 Task: Research Airbnb options in LeÃ³n, Nicaragua from 6th December, 2023 to 12th December, 2023 for 4 adults.4 bedrooms having 4 beds and 4 bathrooms. Property type can be flat. Amenities needed are: wifi, TV, free parkinig on premises, gym, breakfast. Look for 4 properties as per requirement.
Action: Mouse moved to (469, 138)
Screenshot: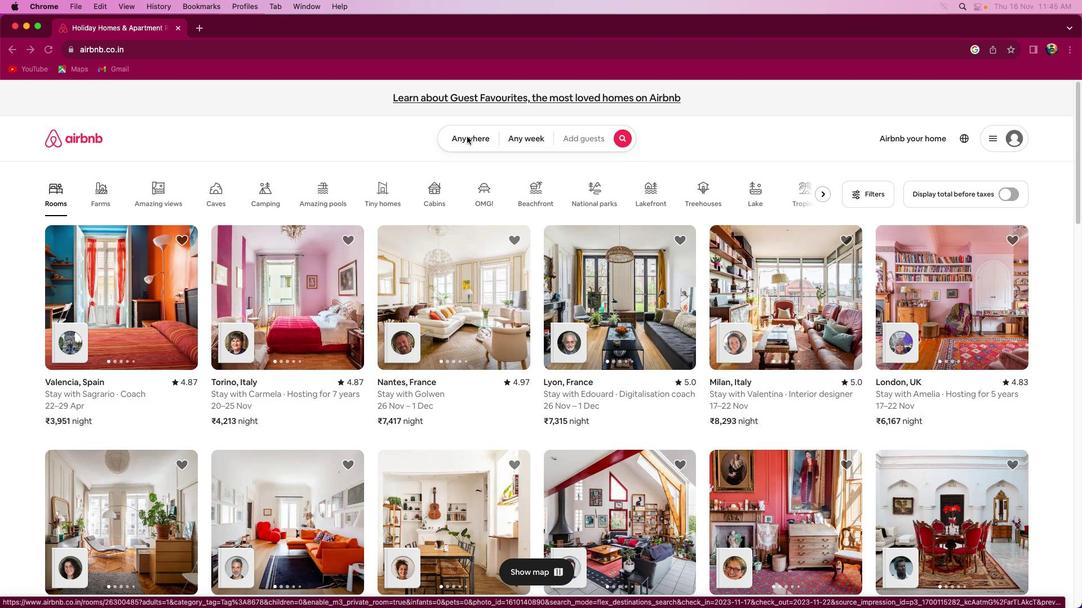
Action: Mouse pressed left at (469, 138)
Screenshot: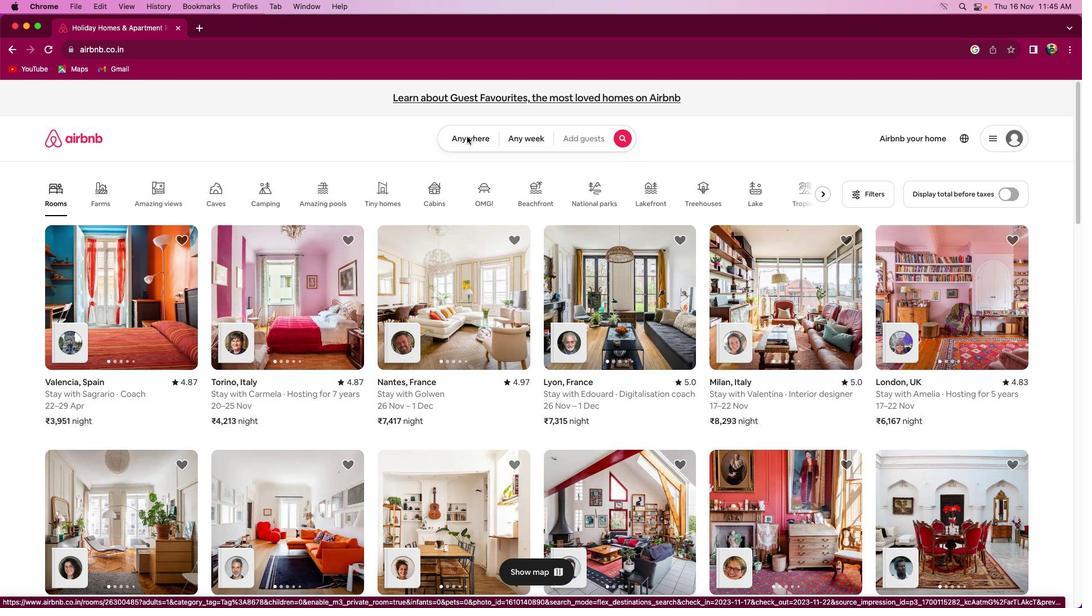 
Action: Mouse pressed left at (469, 138)
Screenshot: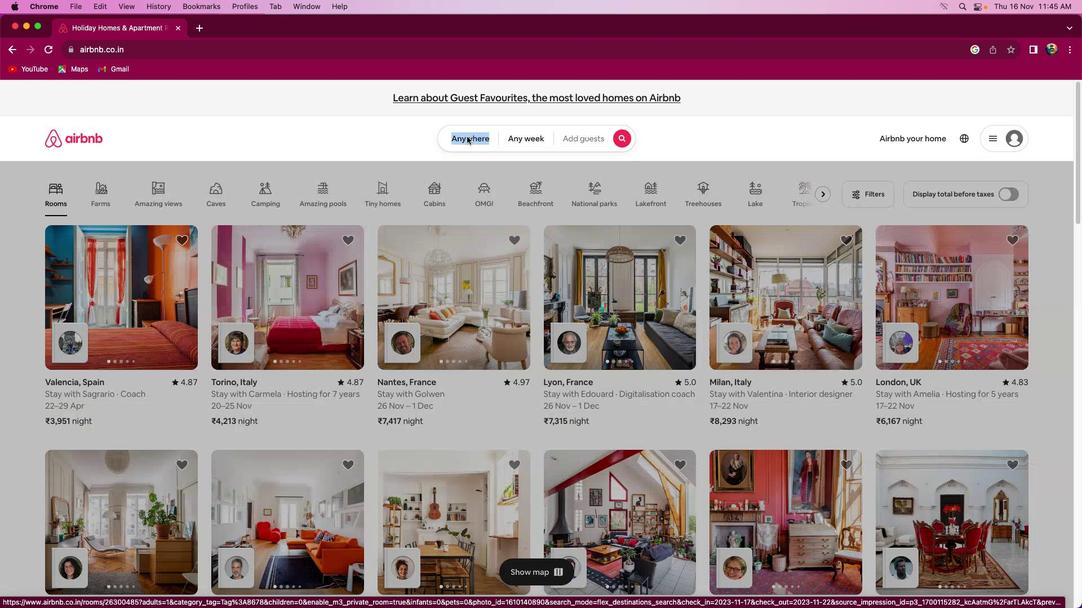 
Action: Mouse moved to (394, 185)
Screenshot: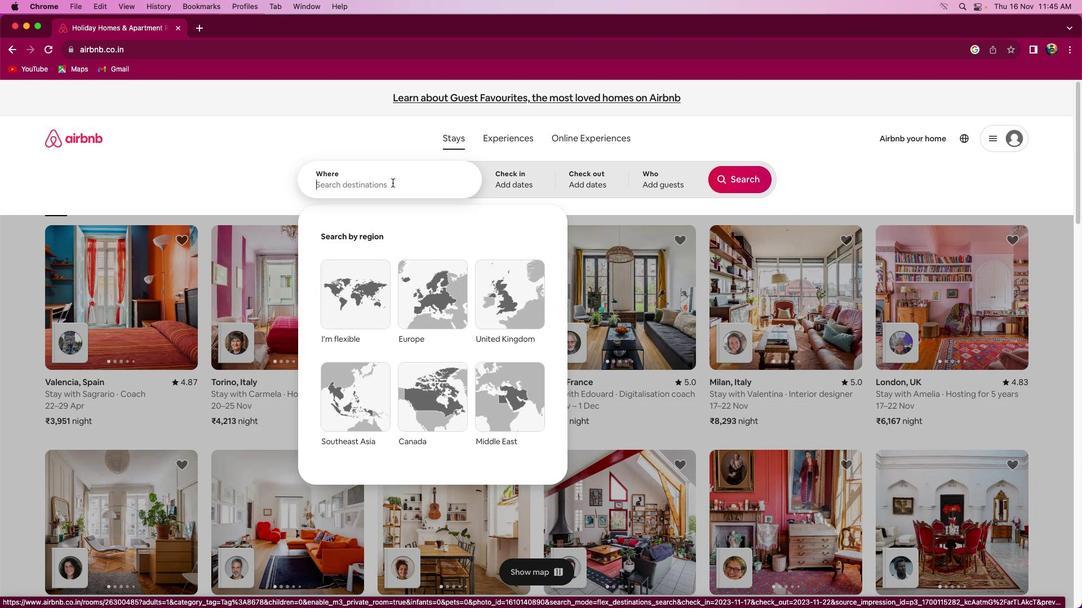 
Action: Mouse pressed left at (394, 185)
Screenshot: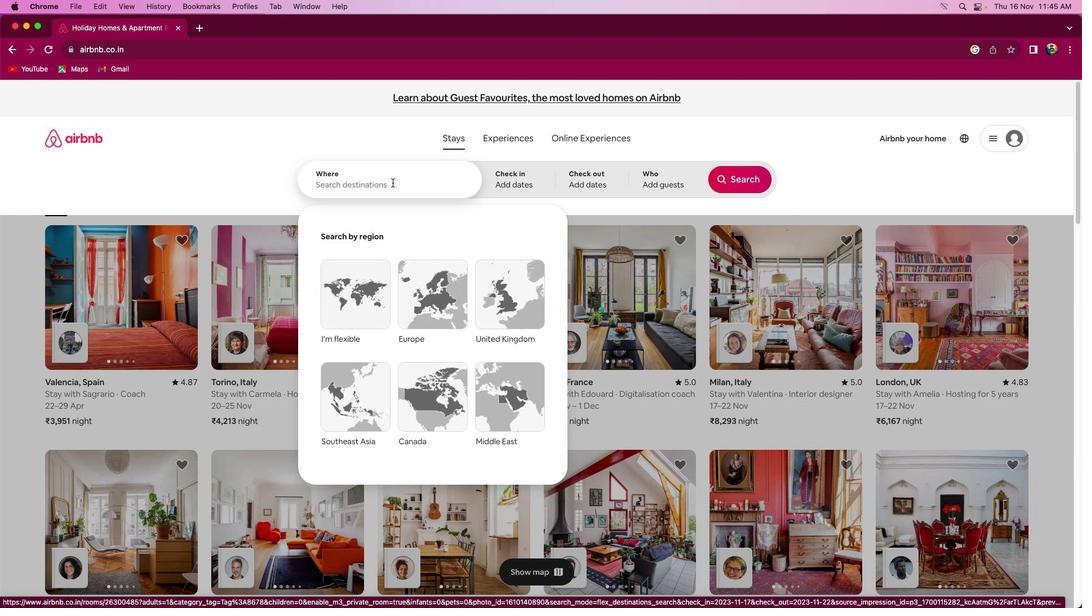 
Action: Key pressed Key.shift'L''e''o''n'','Key.spaceKey.shift'N''i''c''a''r''a''g''u''a'
Screenshot: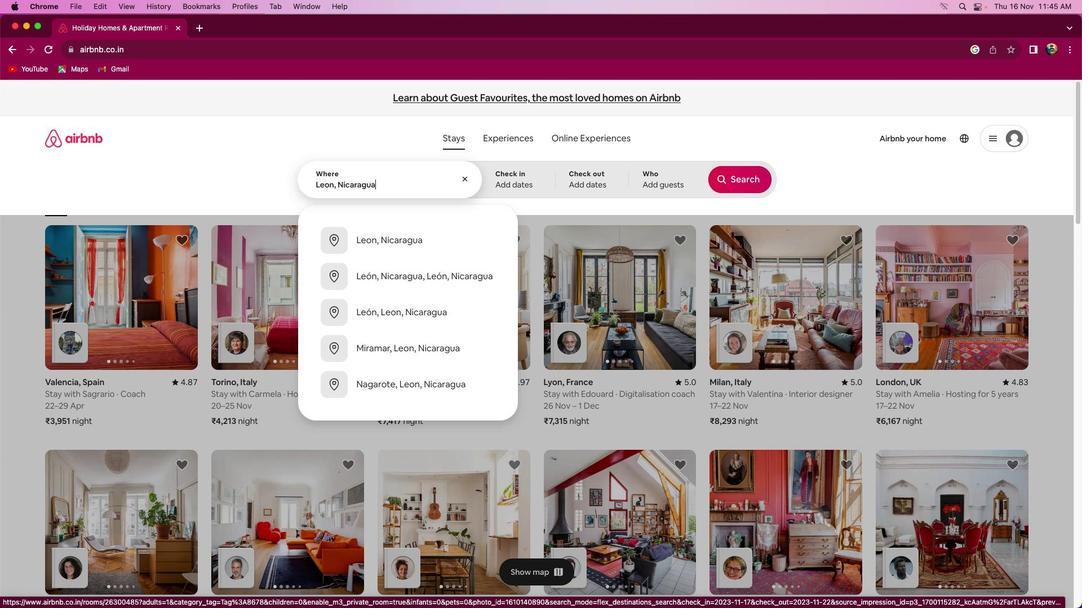 
Action: Mouse moved to (509, 180)
Screenshot: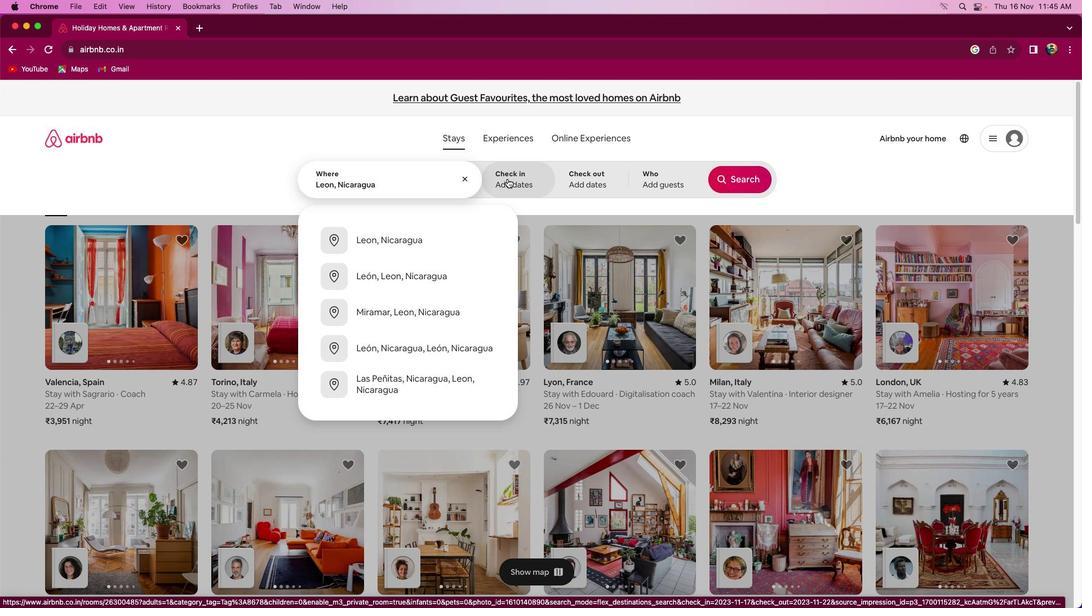 
Action: Mouse pressed left at (509, 180)
Screenshot: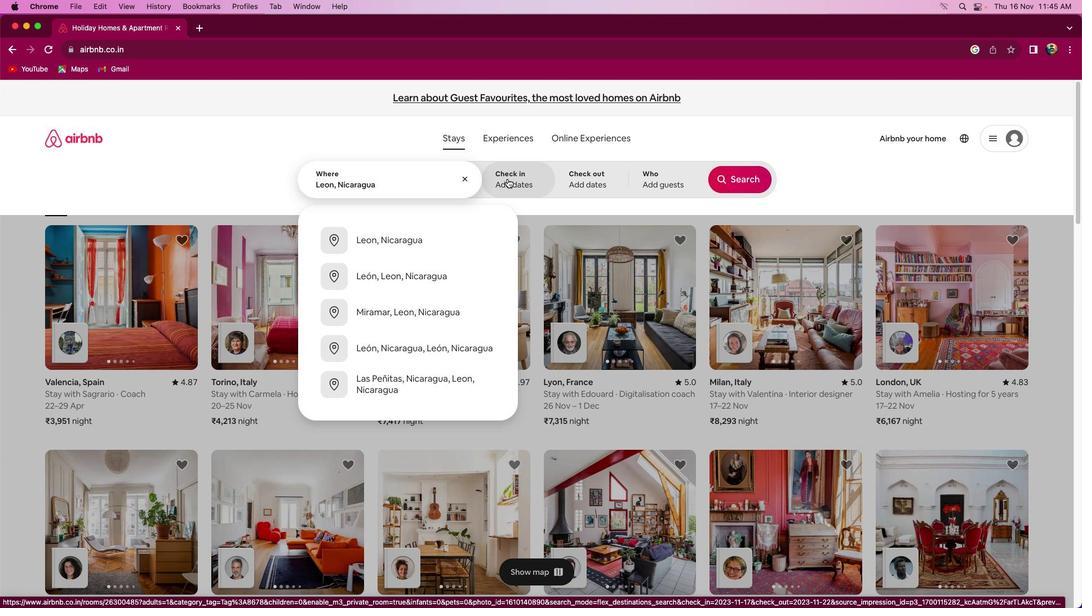 
Action: Mouse moved to (656, 344)
Screenshot: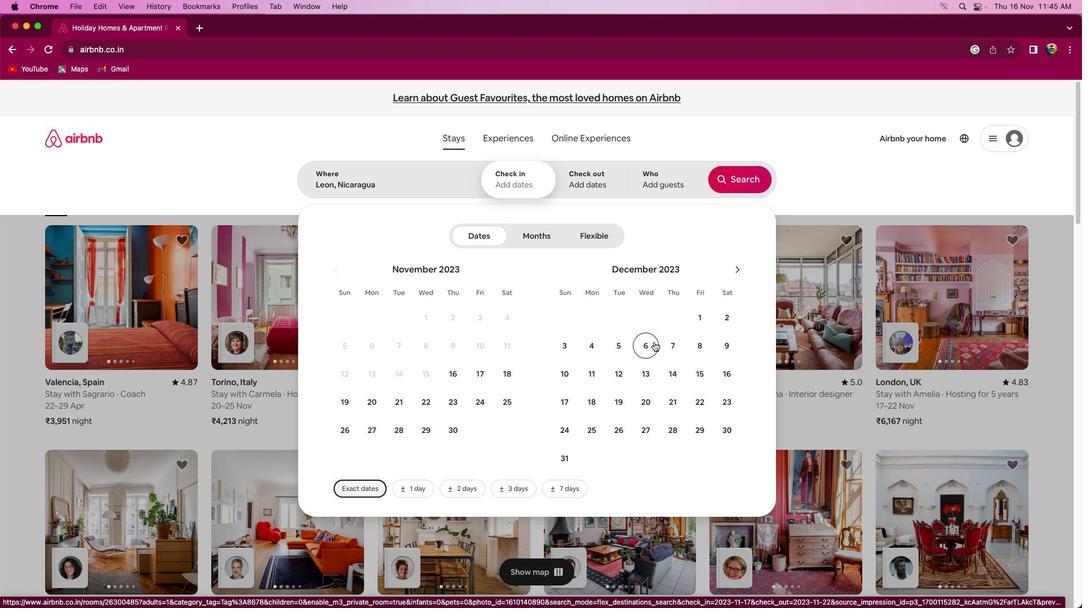 
Action: Mouse pressed left at (656, 344)
Screenshot: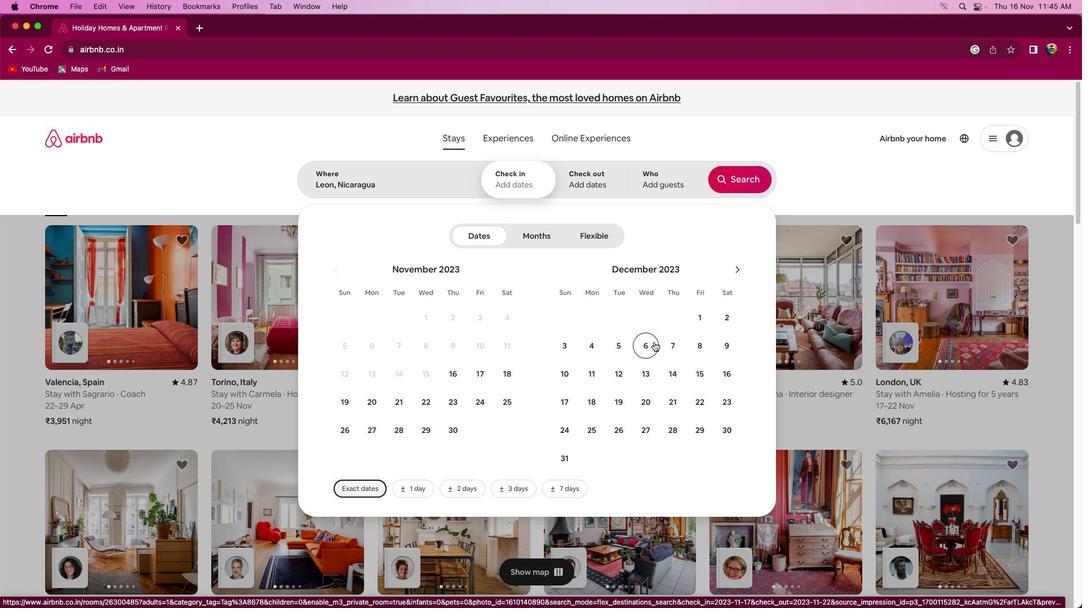 
Action: Mouse moved to (624, 374)
Screenshot: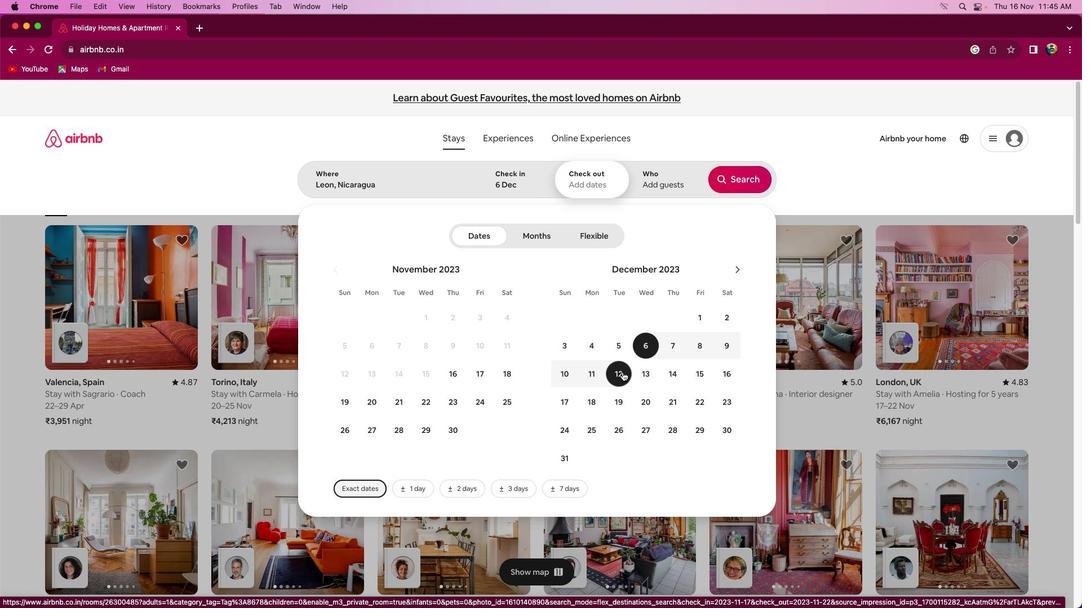 
Action: Mouse pressed left at (624, 374)
Screenshot: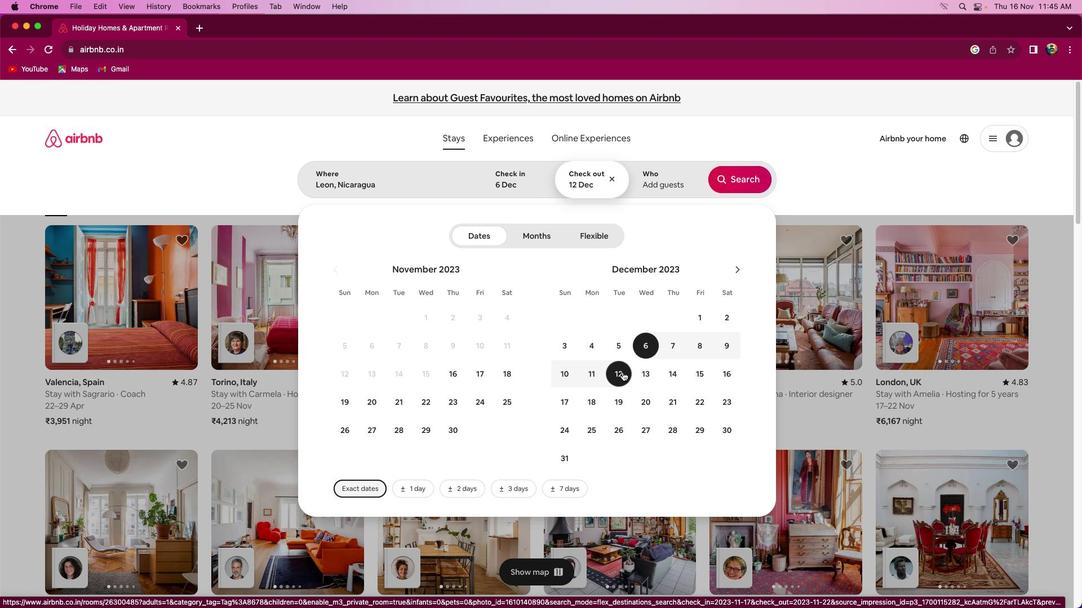 
Action: Mouse moved to (660, 372)
Screenshot: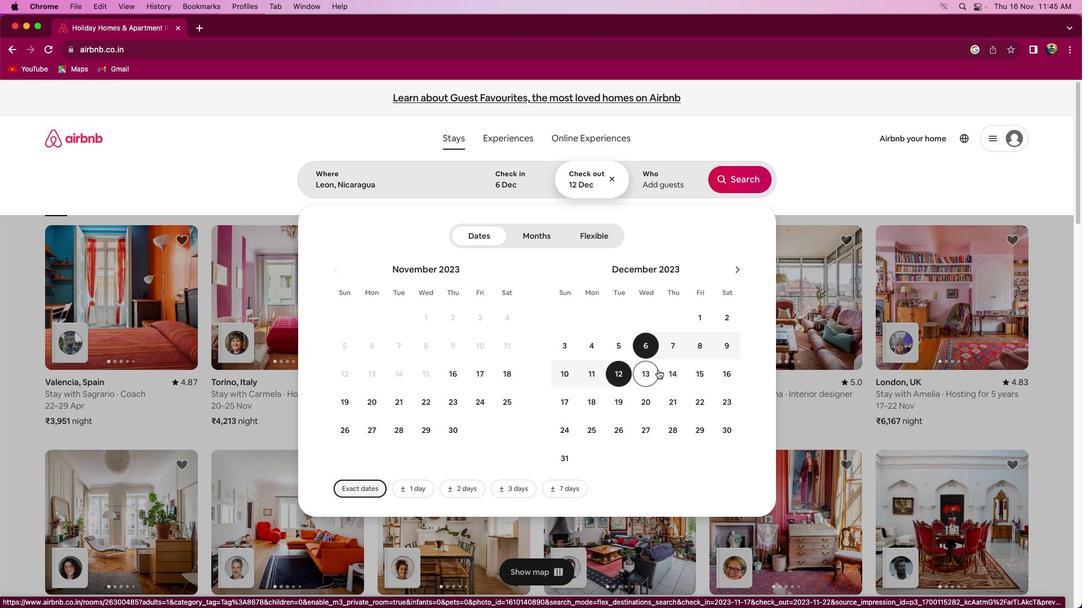 
Action: Mouse scrolled (660, 372) with delta (2, 1)
Screenshot: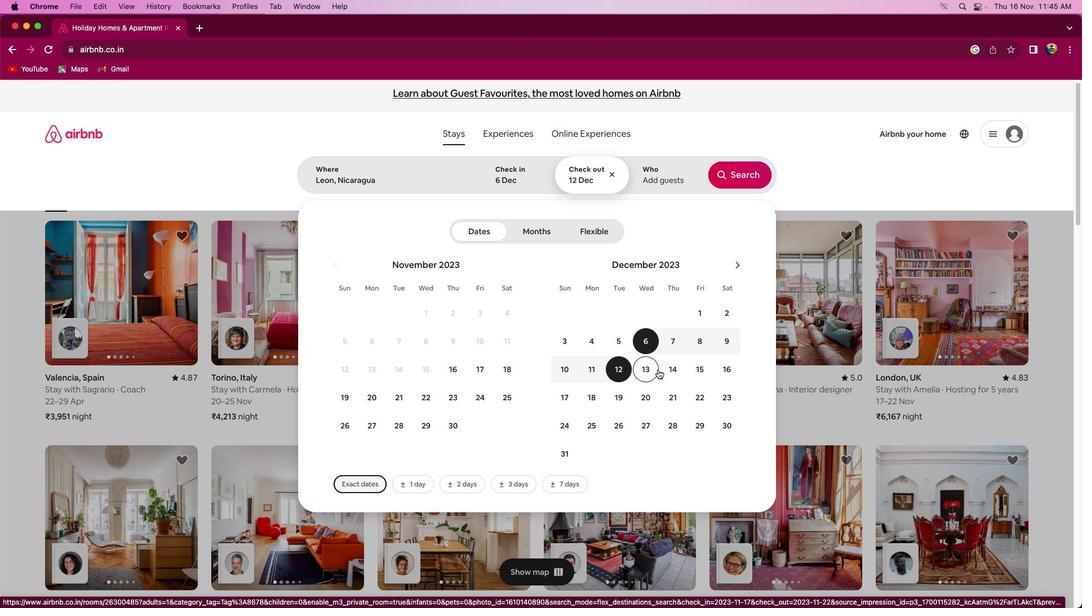 
Action: Mouse scrolled (660, 372) with delta (2, 1)
Screenshot: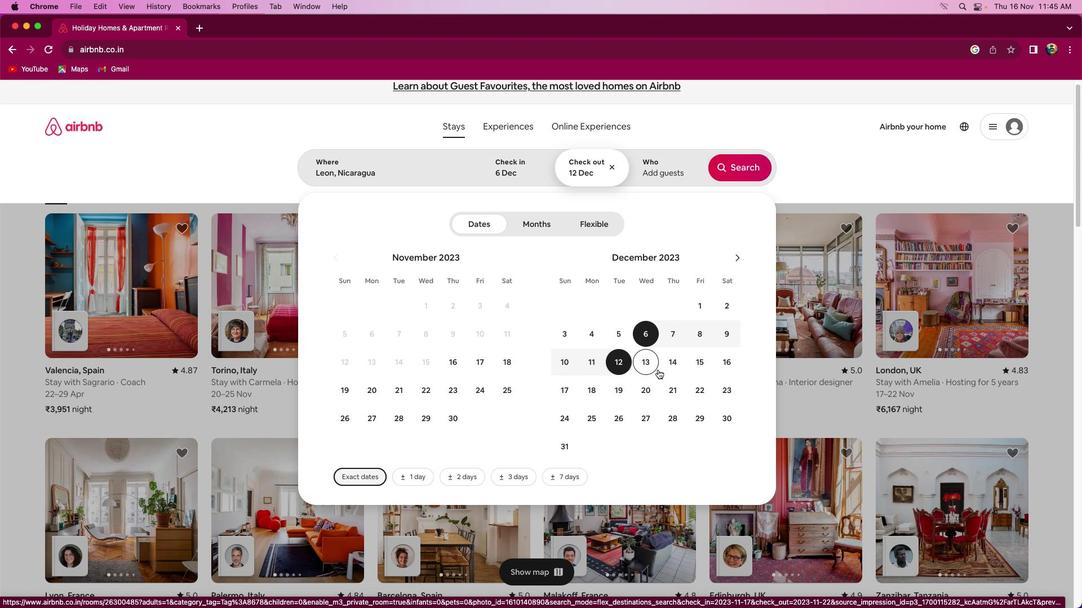
Action: Mouse moved to (648, 165)
Screenshot: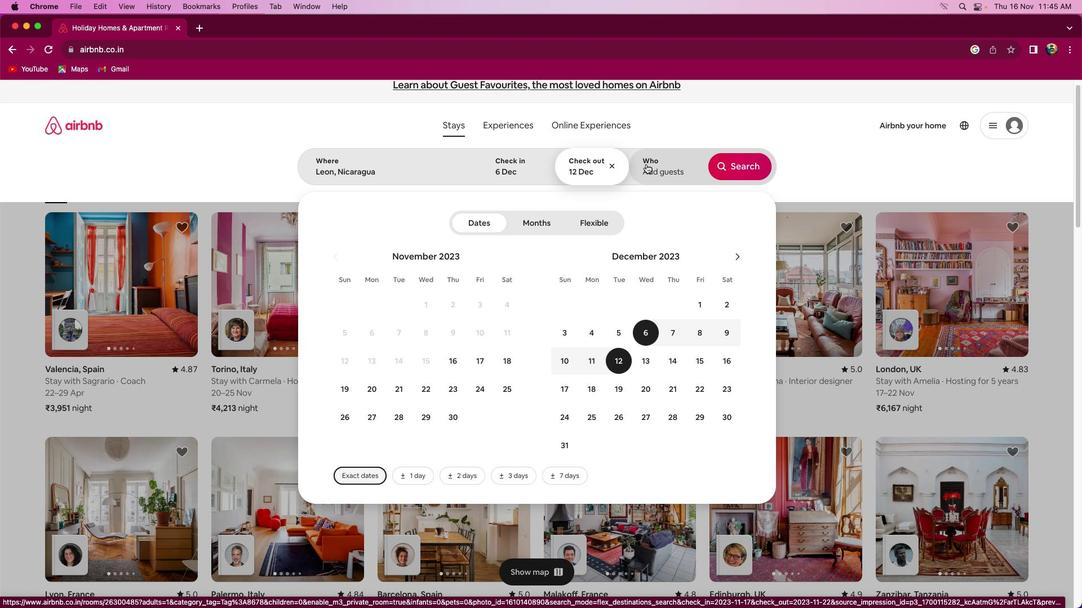 
Action: Mouse pressed left at (648, 165)
Screenshot: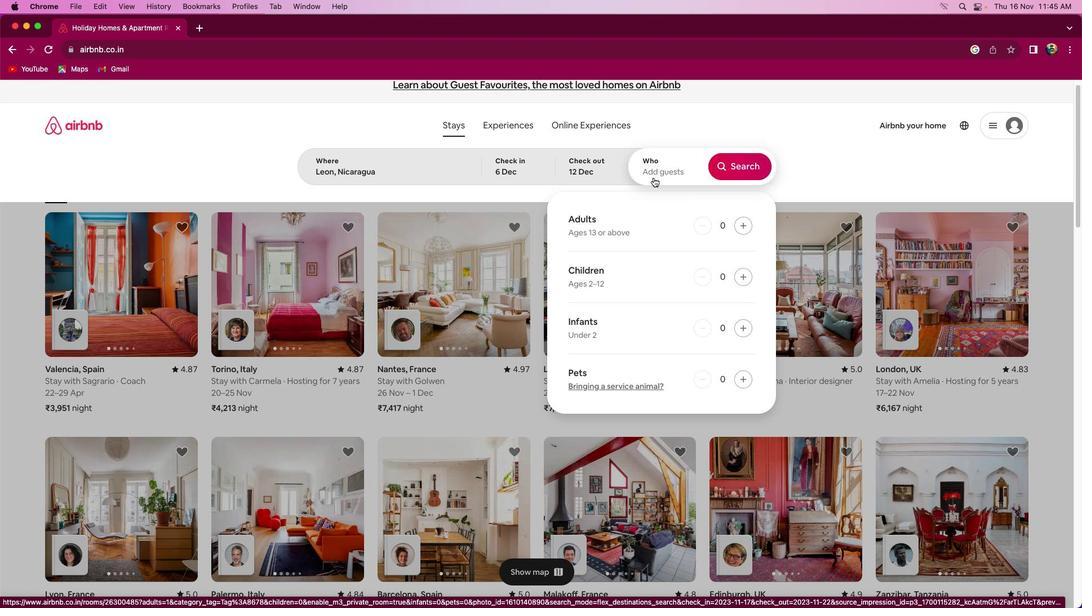 
Action: Mouse moved to (751, 226)
Screenshot: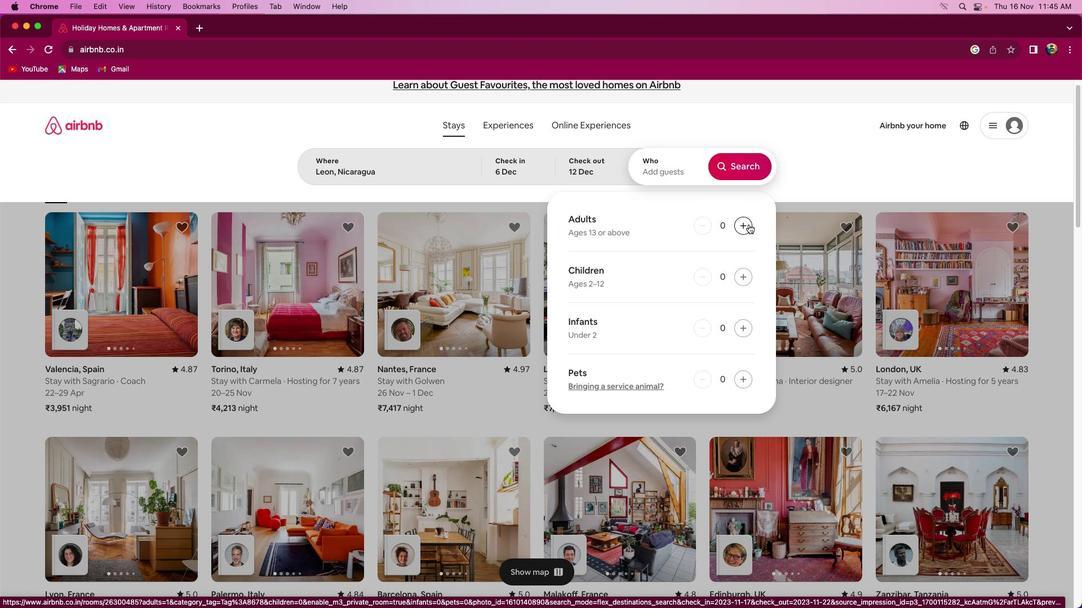 
Action: Mouse pressed left at (751, 226)
Screenshot: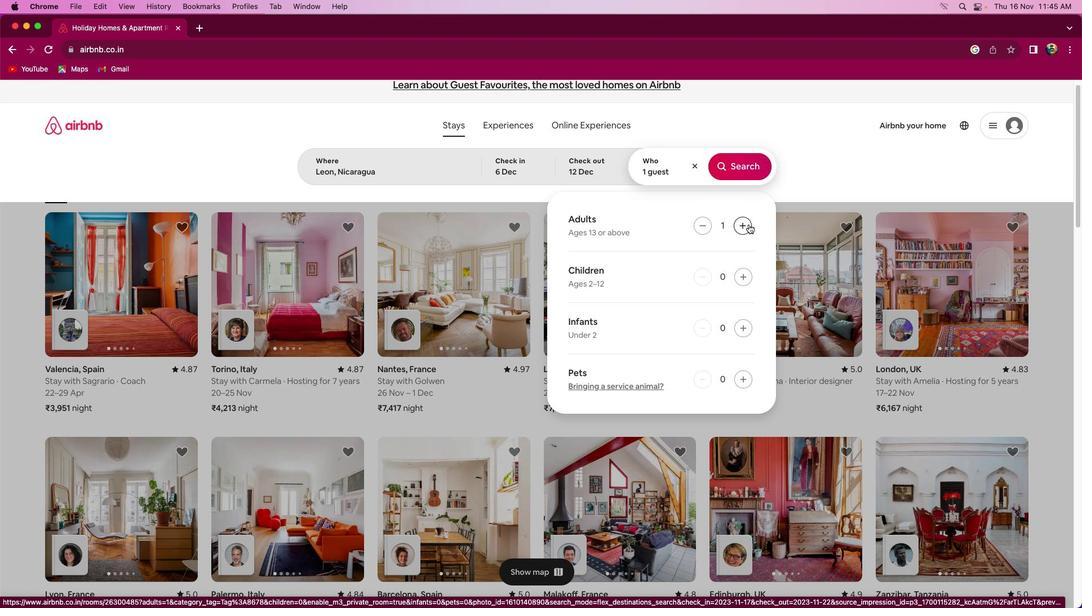 
Action: Mouse pressed left at (751, 226)
Screenshot: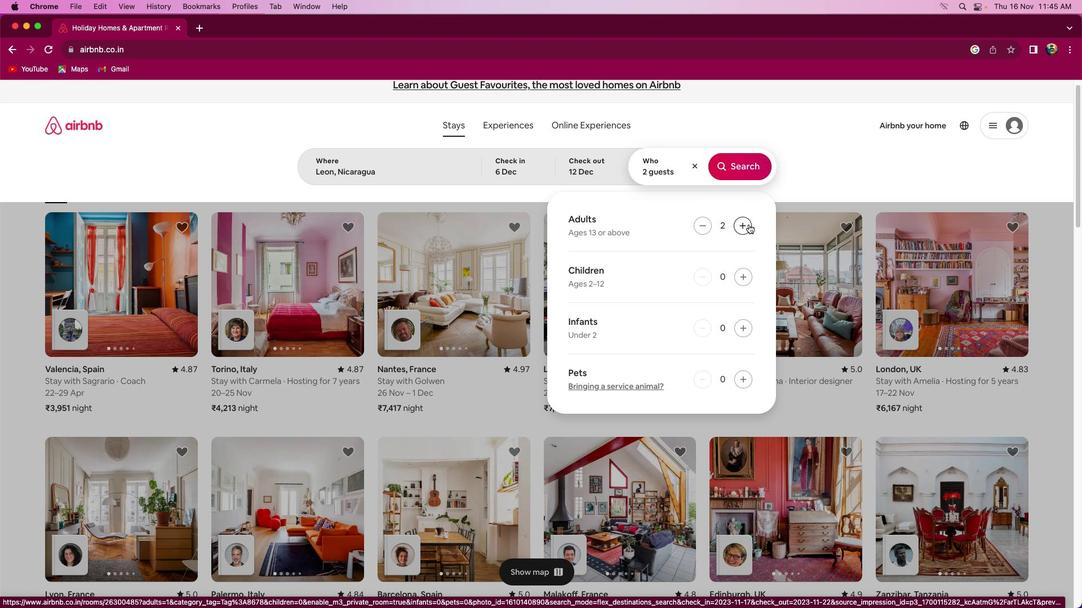
Action: Mouse pressed left at (751, 226)
Screenshot: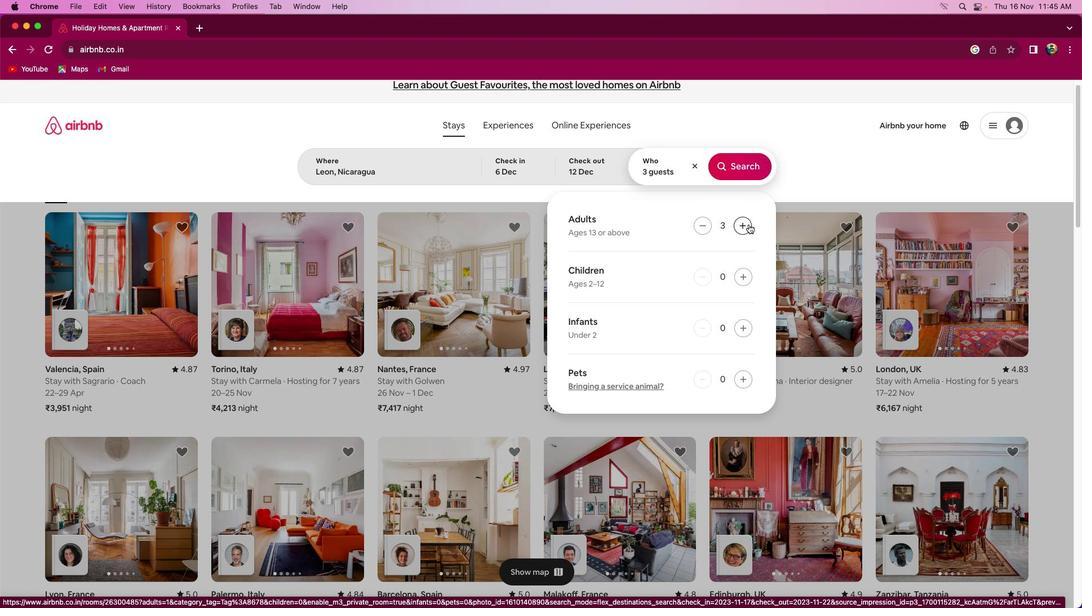 
Action: Mouse pressed left at (751, 226)
Screenshot: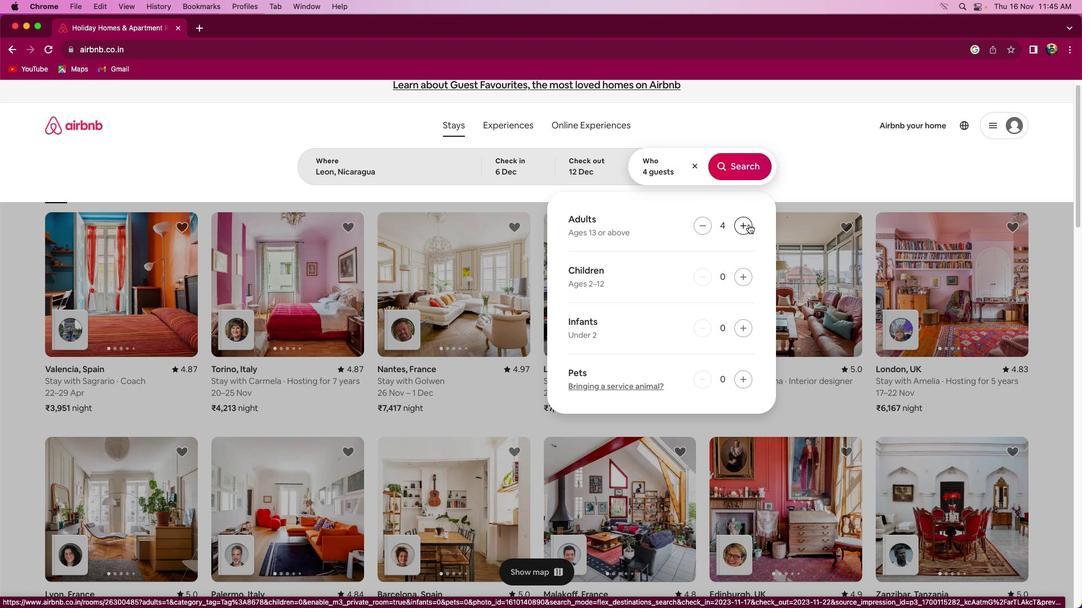 
Action: Mouse moved to (746, 169)
Screenshot: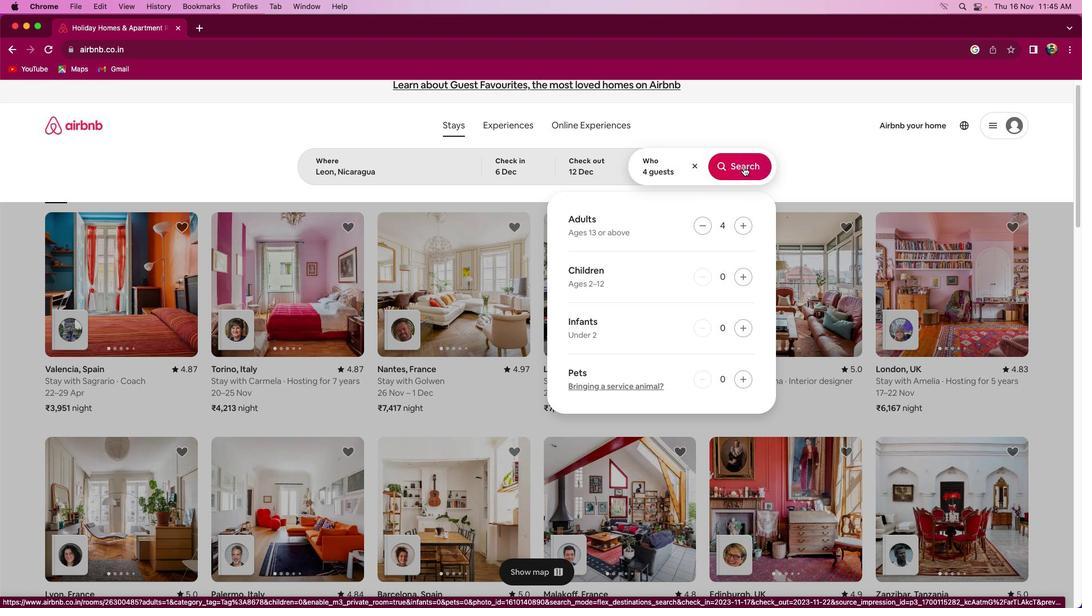 
Action: Mouse pressed left at (746, 169)
Screenshot: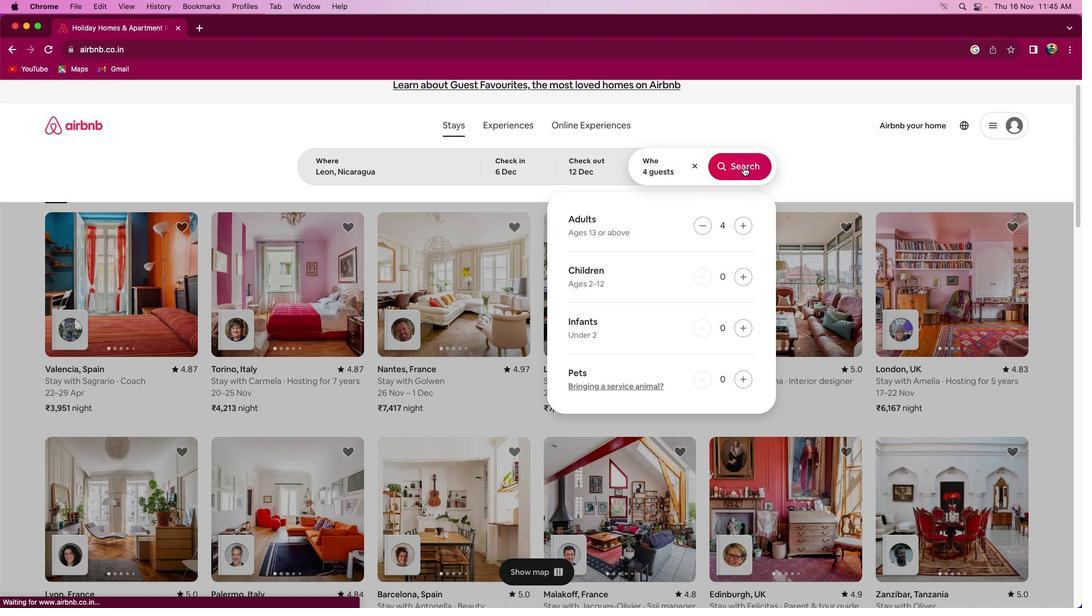 
Action: Mouse moved to (909, 152)
Screenshot: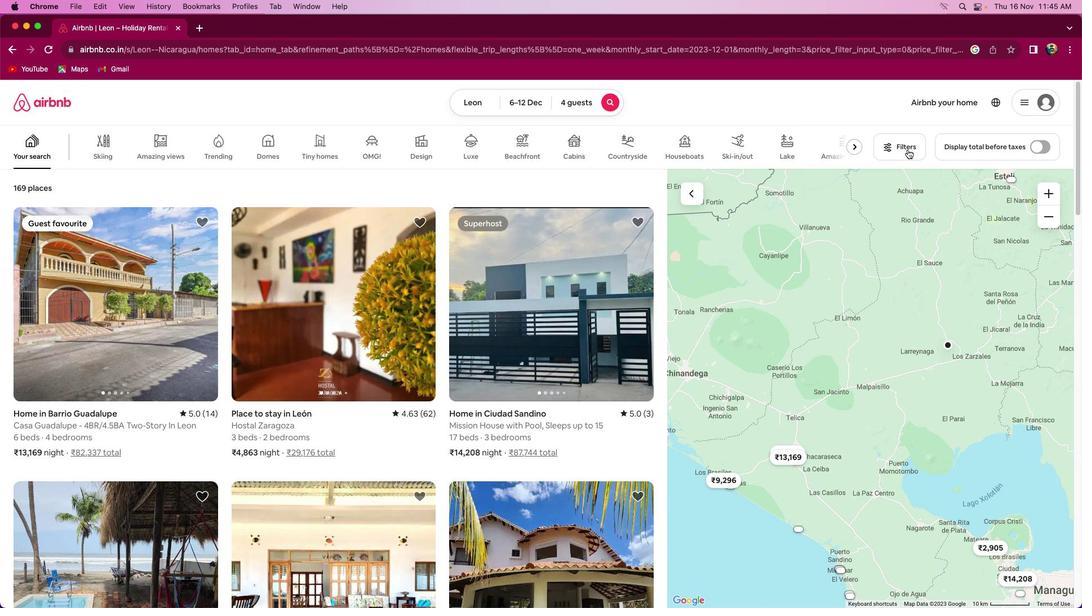 
Action: Mouse pressed left at (909, 152)
Screenshot: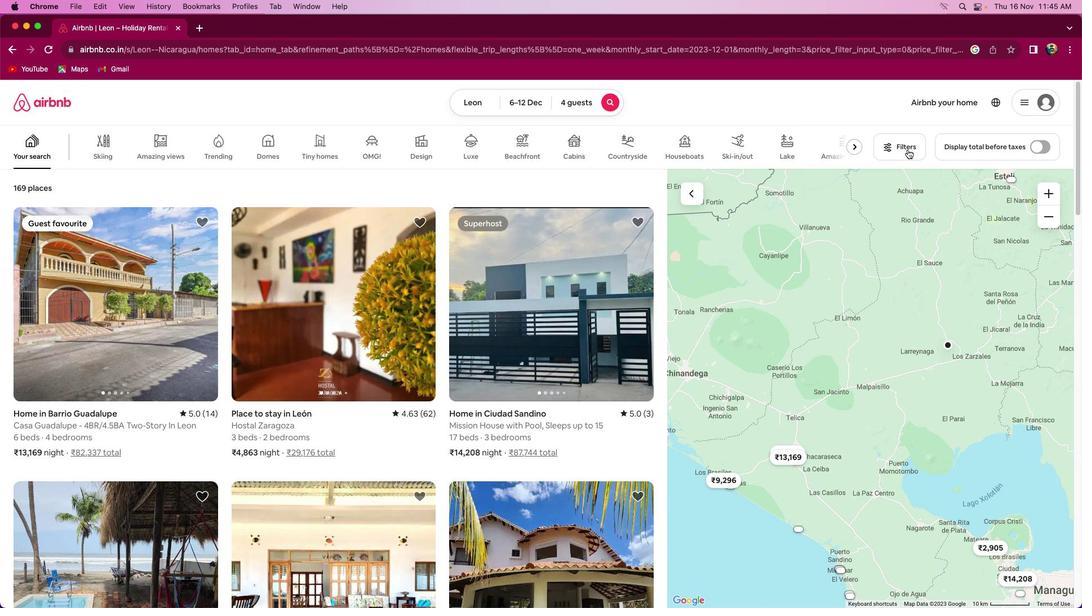 
Action: Mouse moved to (489, 356)
Screenshot: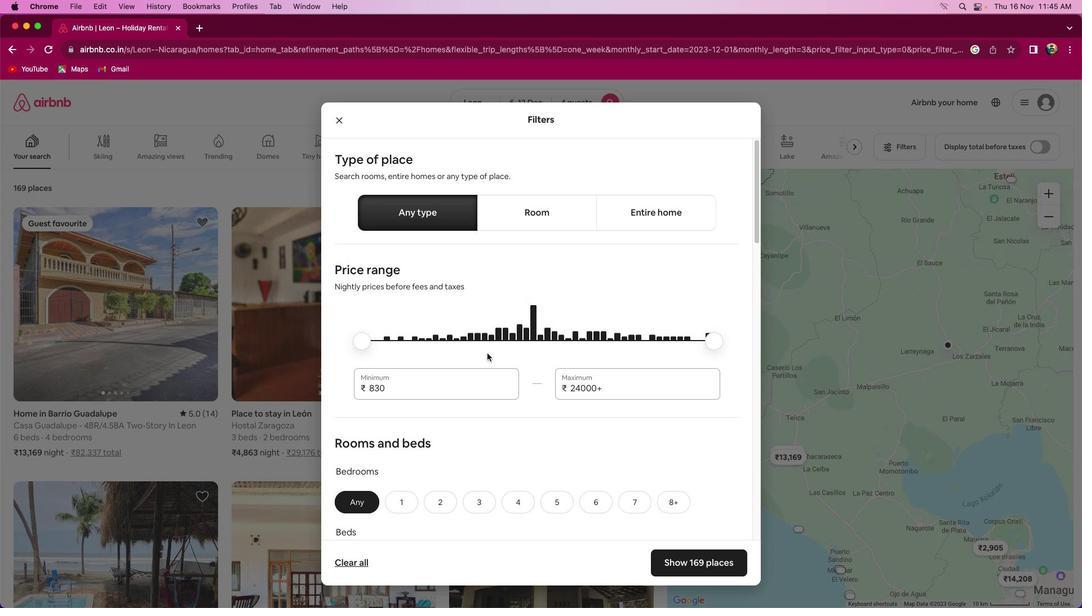 
Action: Mouse scrolled (489, 356) with delta (2, 1)
Screenshot: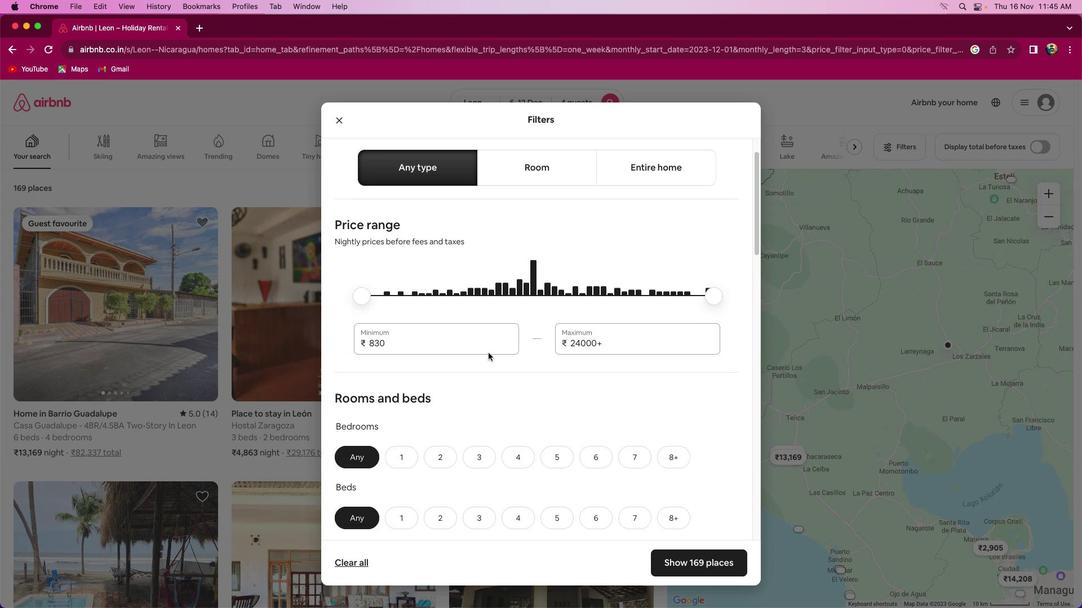 
Action: Mouse scrolled (489, 356) with delta (2, 1)
Screenshot: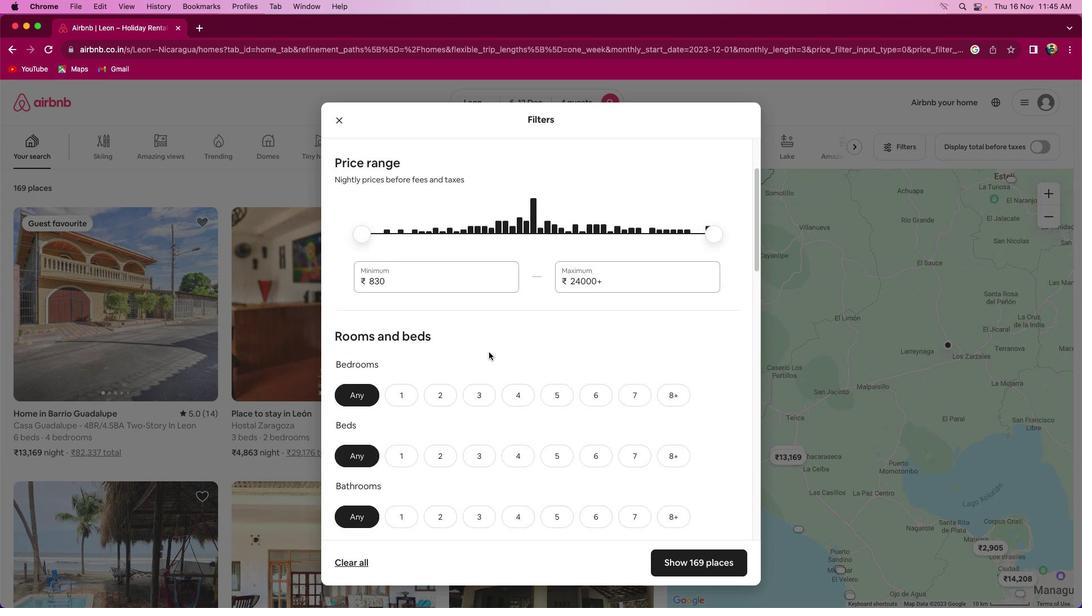 
Action: Mouse scrolled (489, 356) with delta (2, 0)
Screenshot: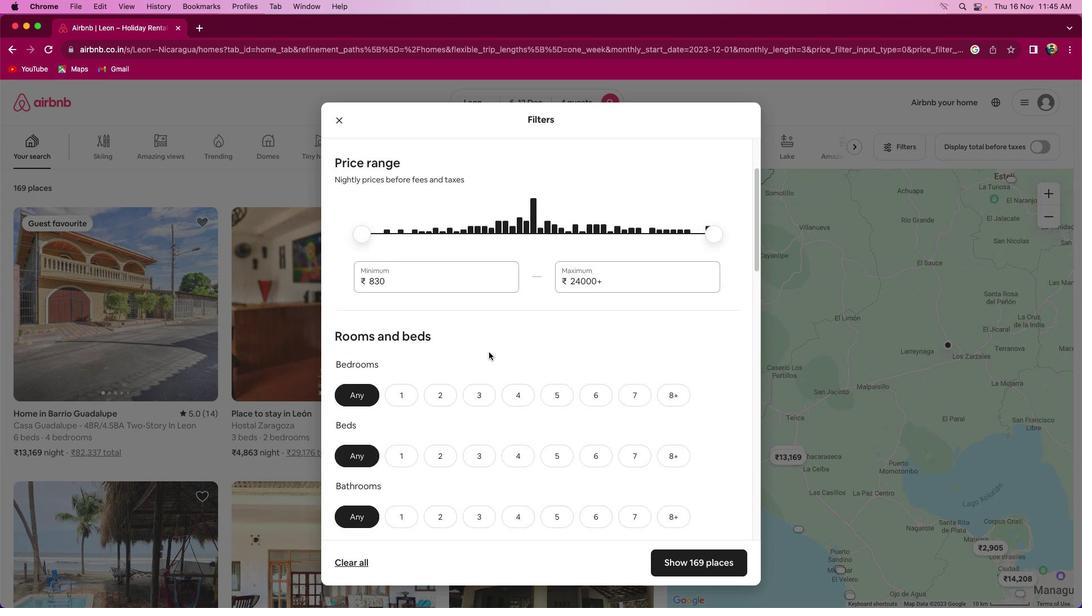 
Action: Mouse moved to (489, 355)
Screenshot: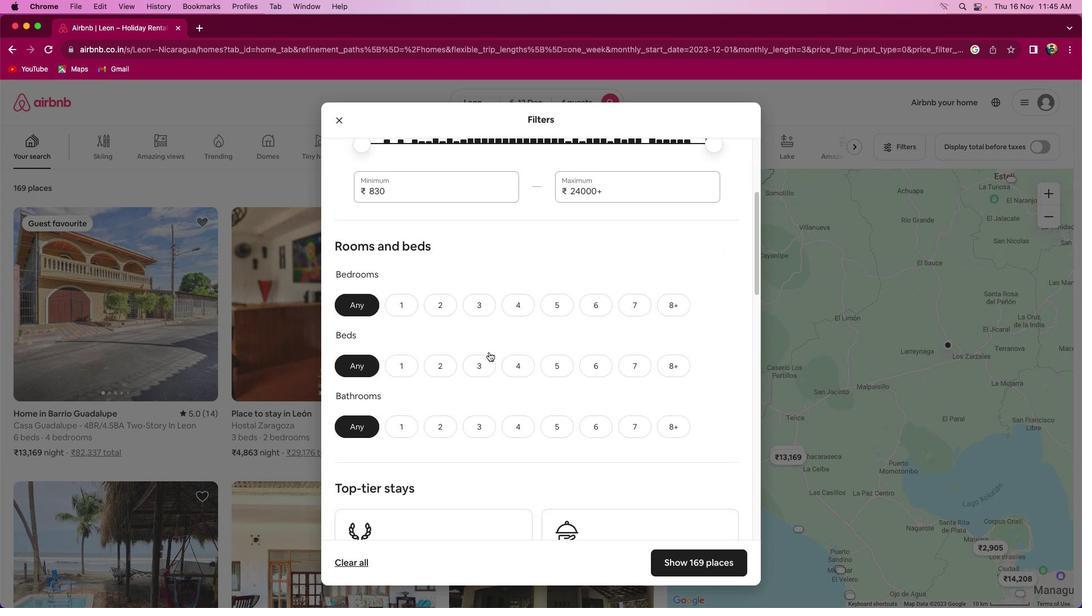 
Action: Mouse scrolled (489, 355) with delta (2, 0)
Screenshot: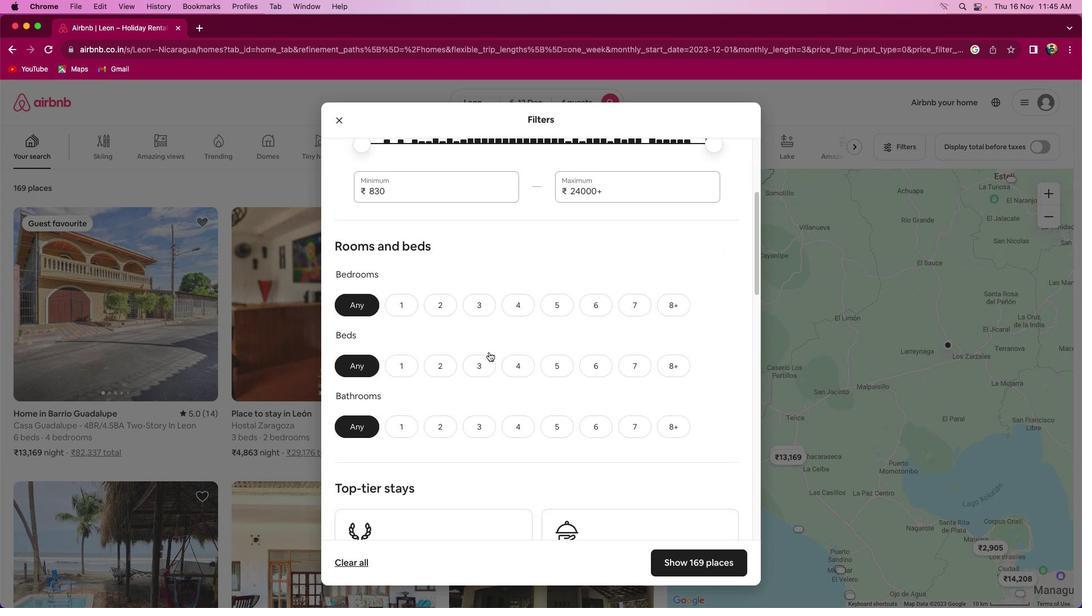 
Action: Mouse moved to (524, 298)
Screenshot: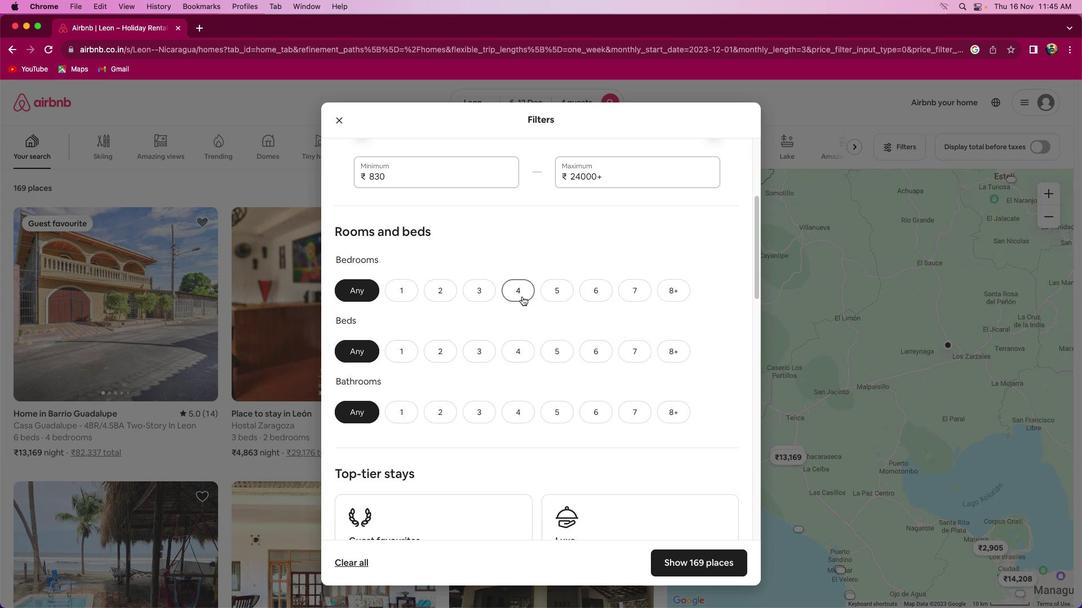 
Action: Mouse pressed left at (524, 298)
Screenshot: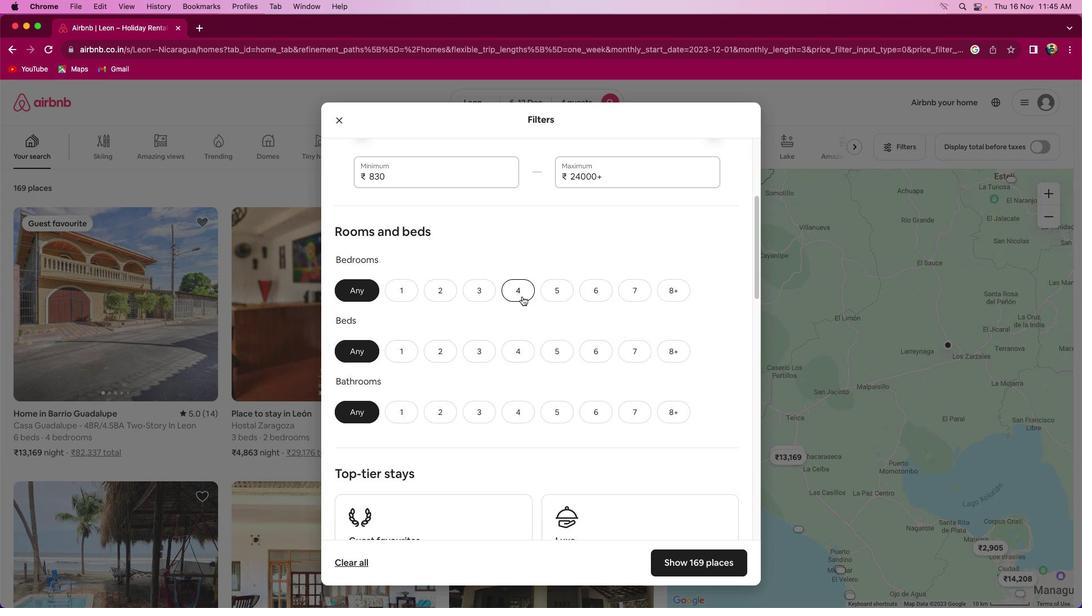 
Action: Mouse moved to (517, 348)
Screenshot: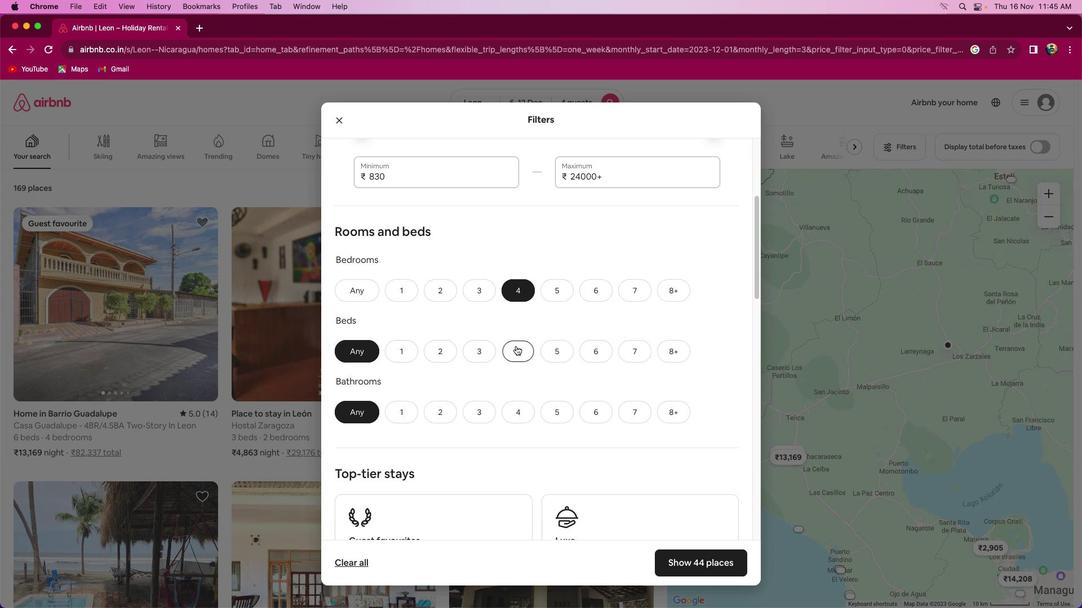 
Action: Mouse pressed left at (517, 348)
Screenshot: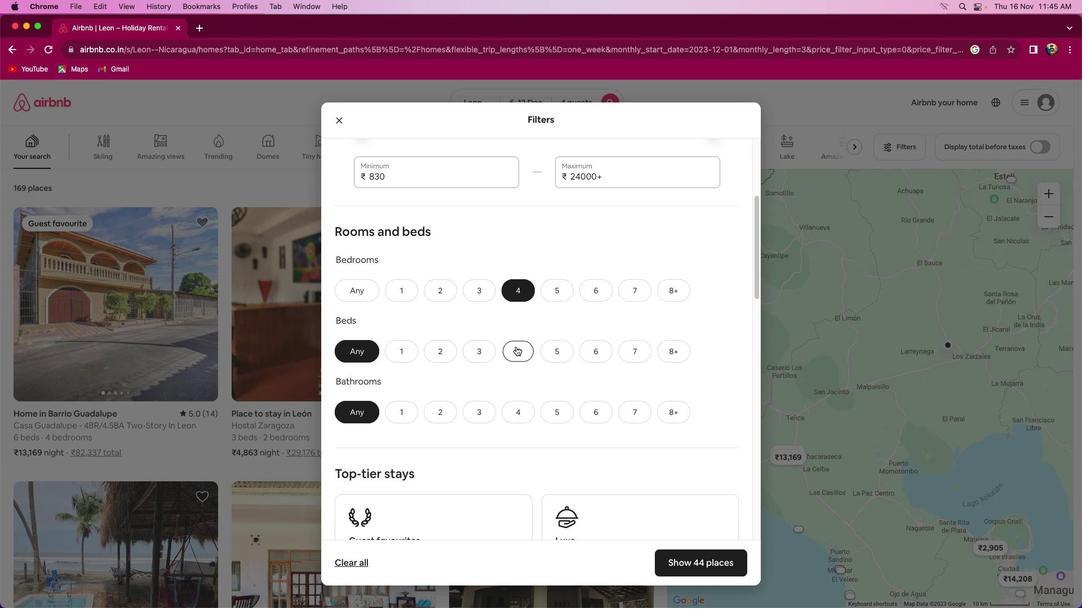 
Action: Mouse moved to (518, 414)
Screenshot: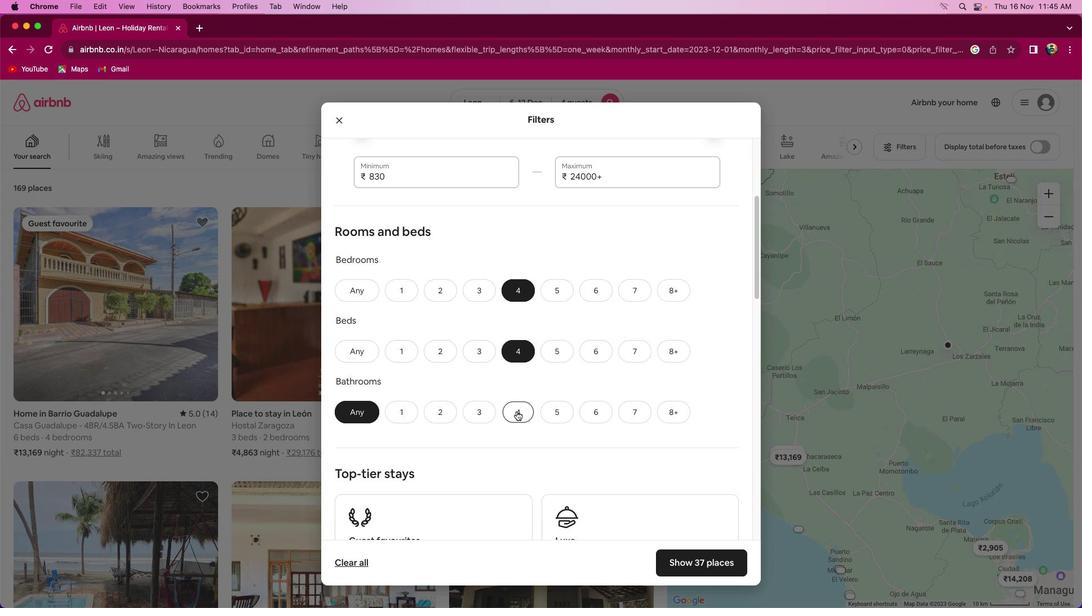 
Action: Mouse pressed left at (518, 414)
Screenshot: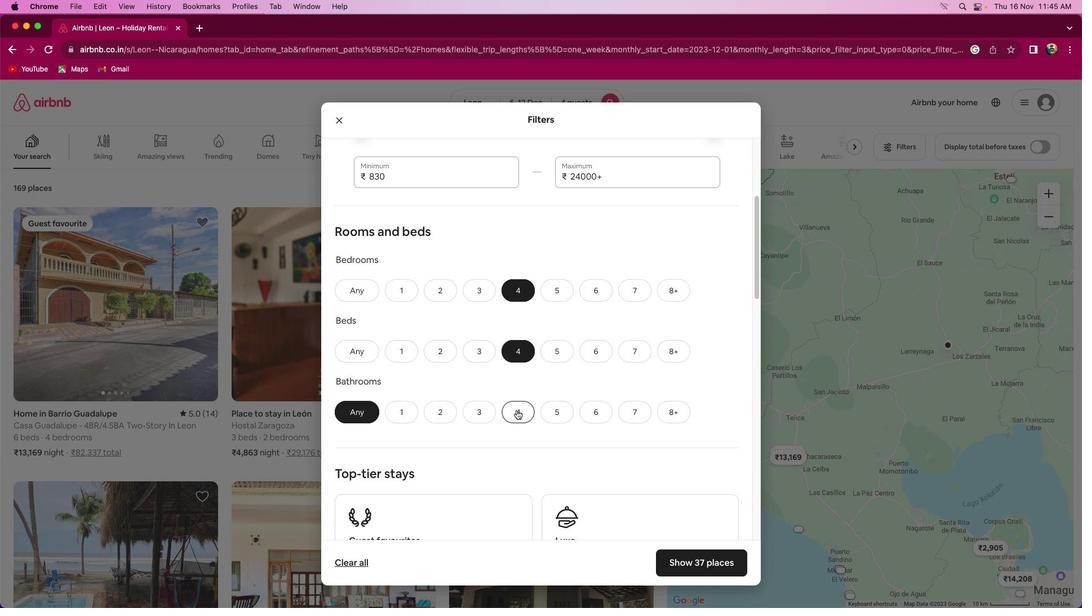 
Action: Mouse moved to (535, 382)
Screenshot: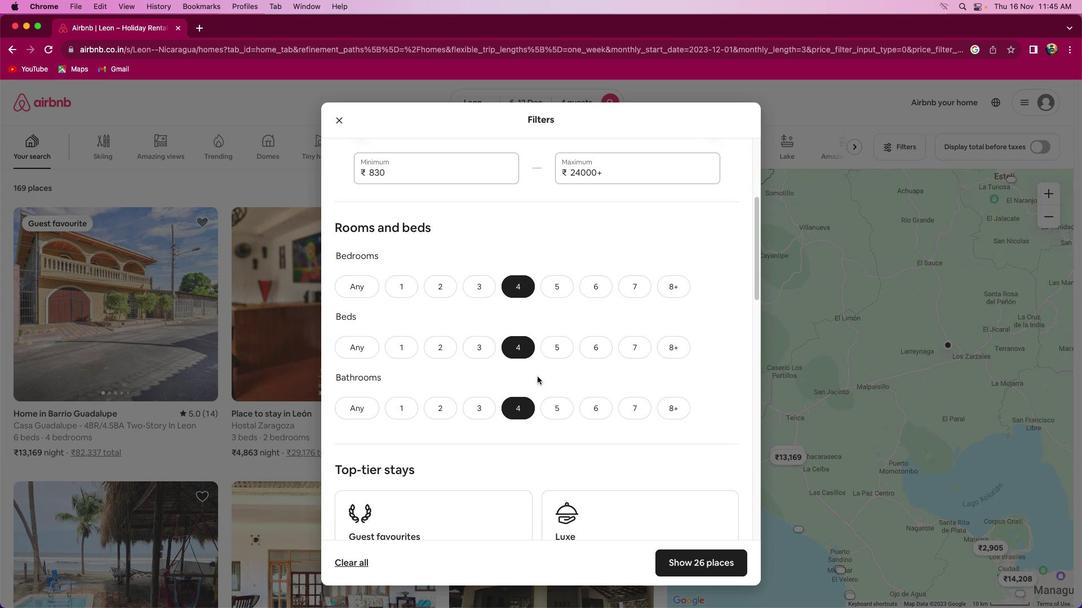 
Action: Mouse scrolled (535, 382) with delta (2, 1)
Screenshot: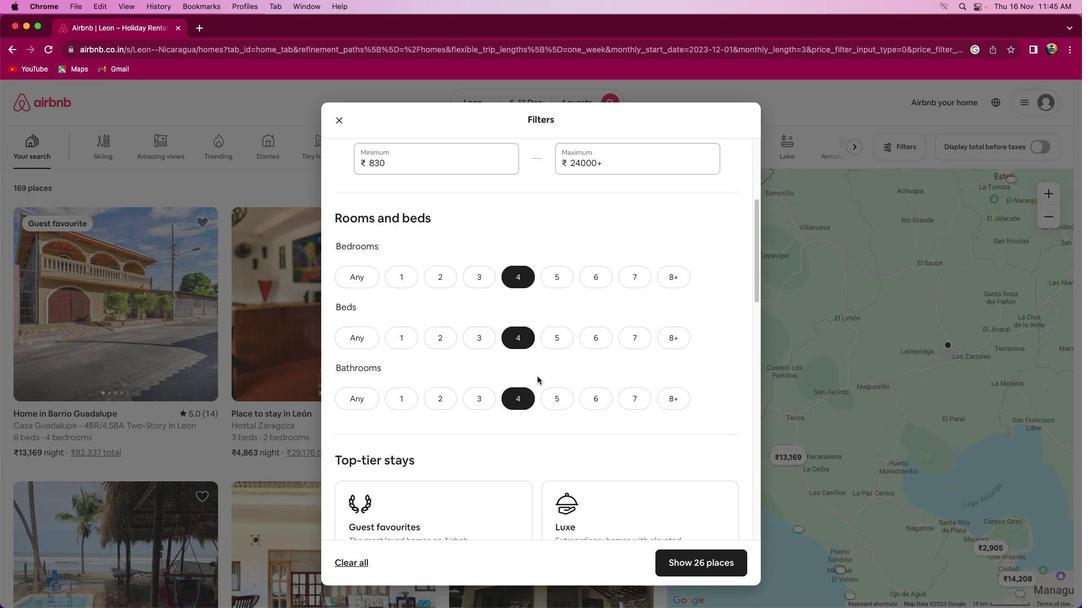 
Action: Mouse moved to (535, 382)
Screenshot: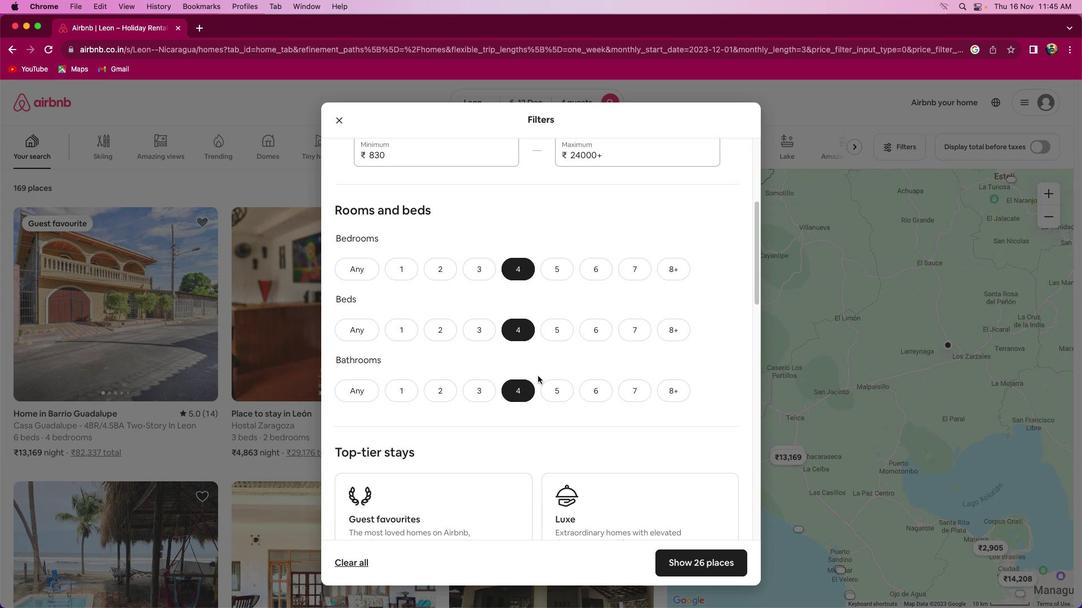 
Action: Mouse scrolled (535, 382) with delta (2, 1)
Screenshot: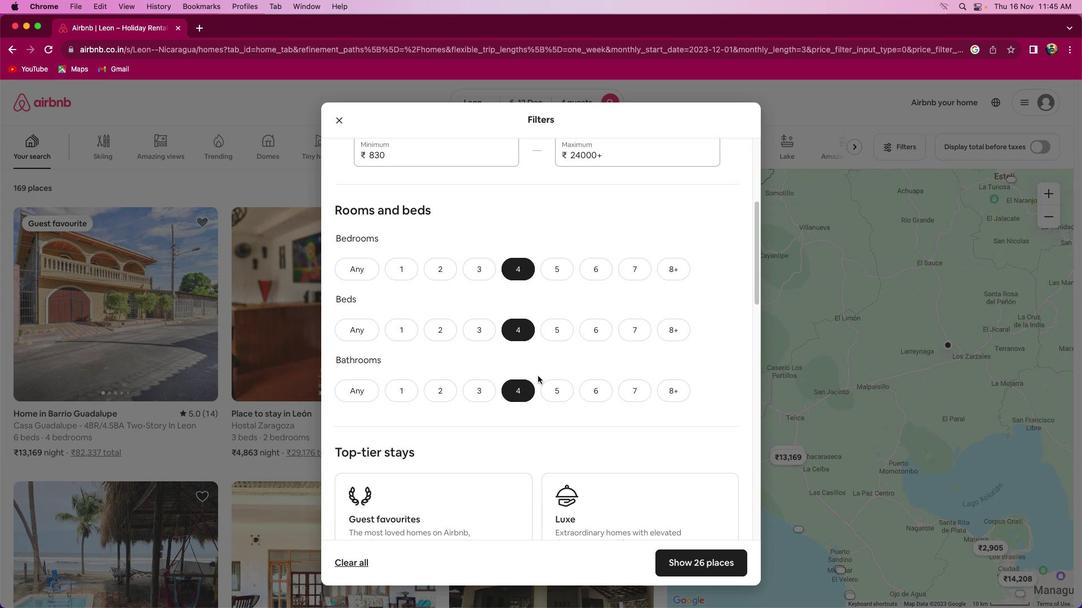 
Action: Mouse moved to (538, 379)
Screenshot: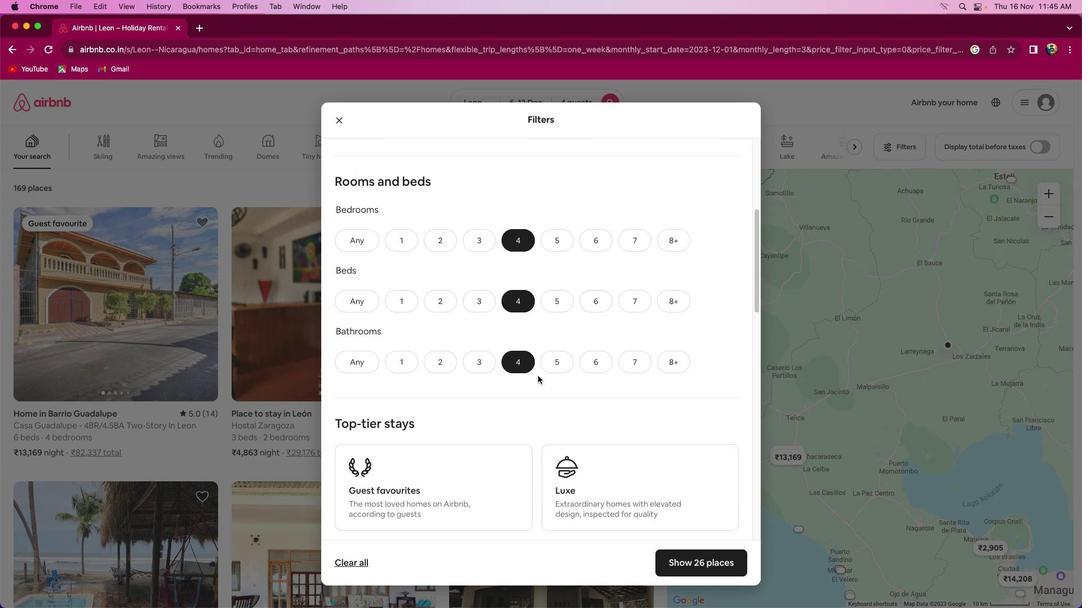 
Action: Mouse scrolled (538, 379) with delta (2, 1)
Screenshot: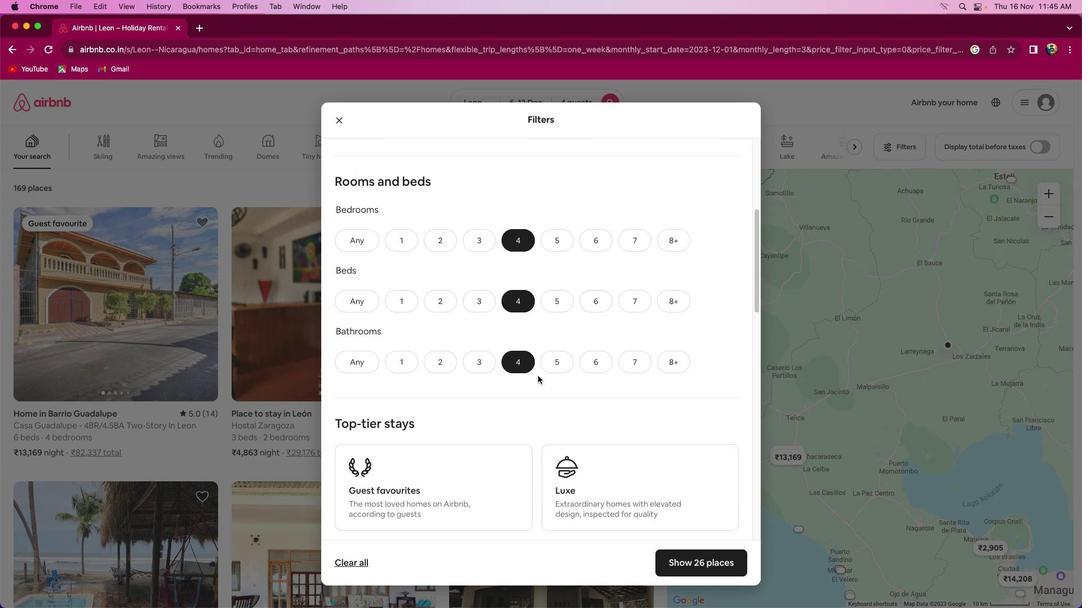 
Action: Mouse moved to (539, 379)
Screenshot: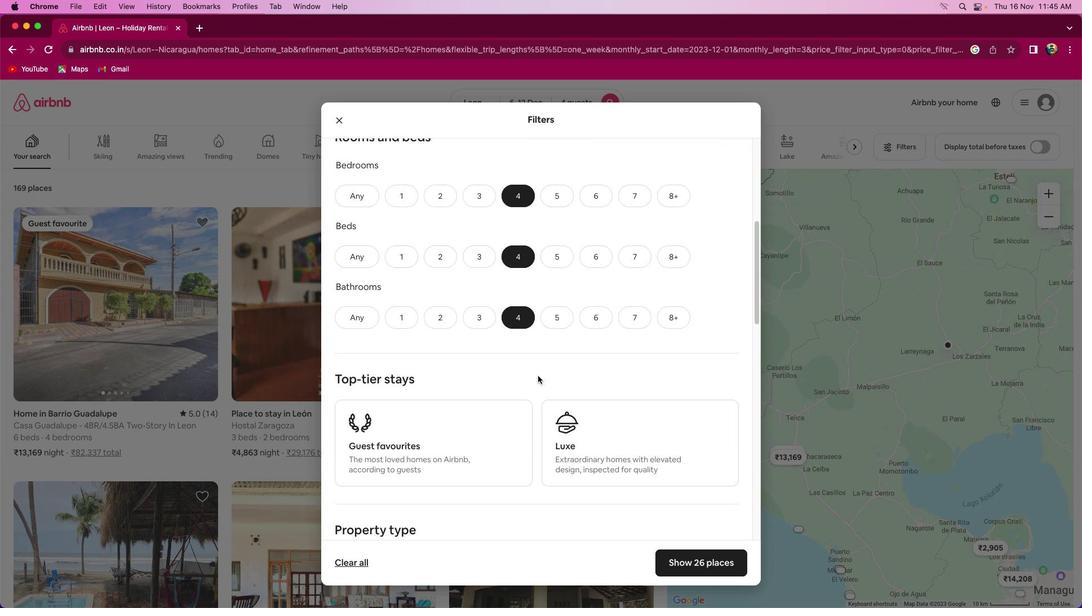 
Action: Mouse scrolled (539, 379) with delta (2, 0)
Screenshot: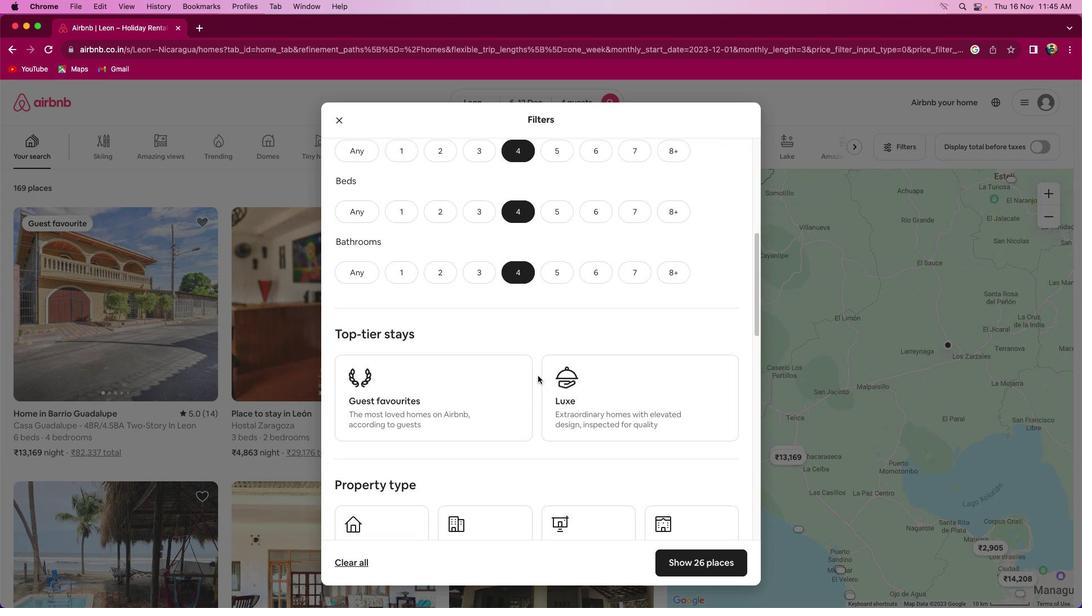 
Action: Mouse moved to (553, 373)
Screenshot: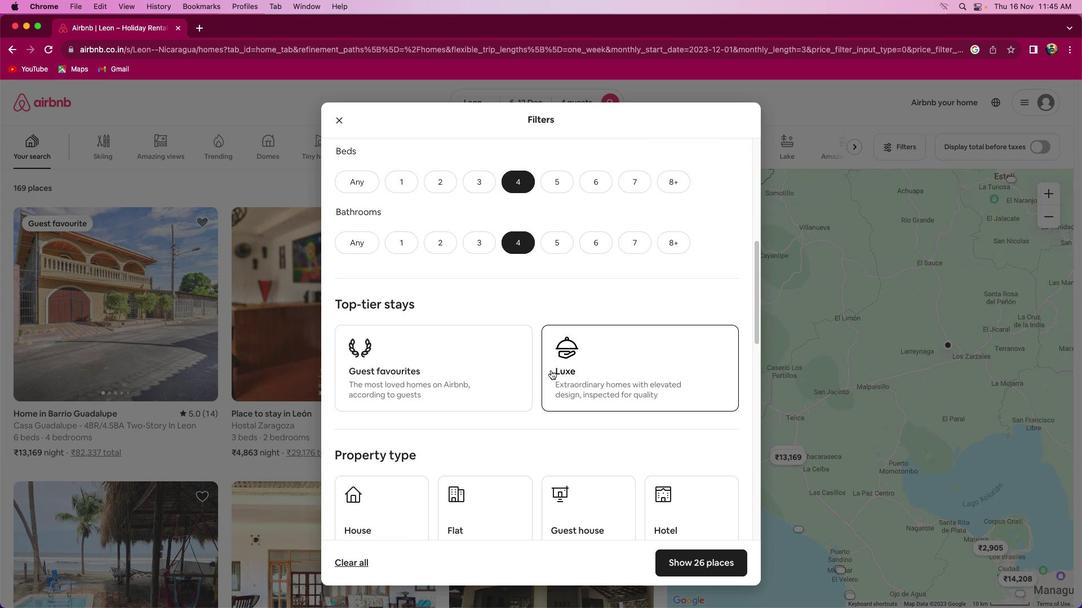 
Action: Mouse scrolled (553, 373) with delta (2, 1)
Screenshot: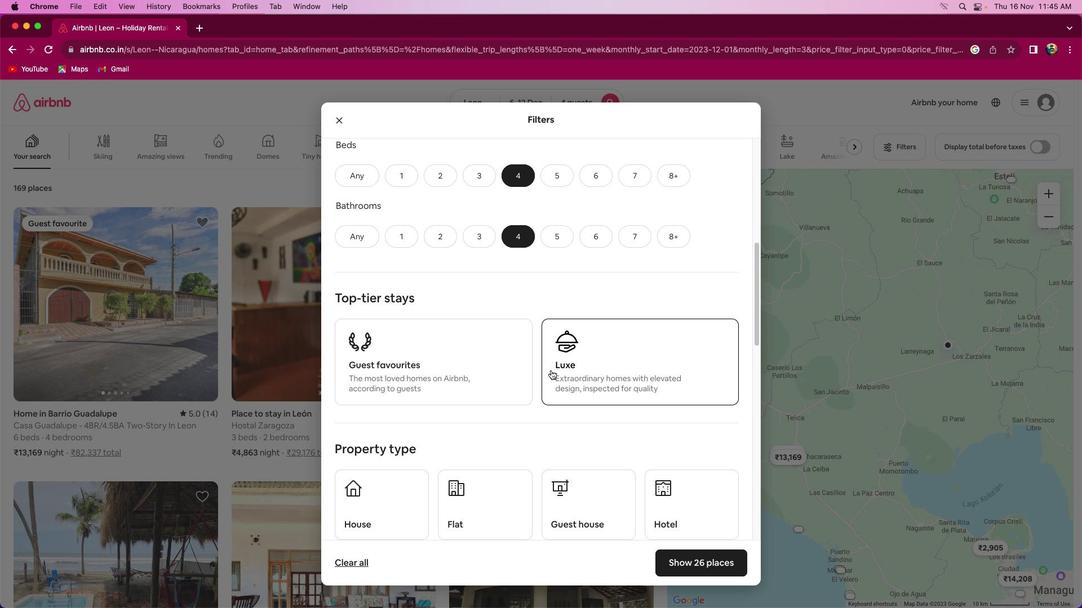 
Action: Mouse scrolled (553, 373) with delta (2, 1)
Screenshot: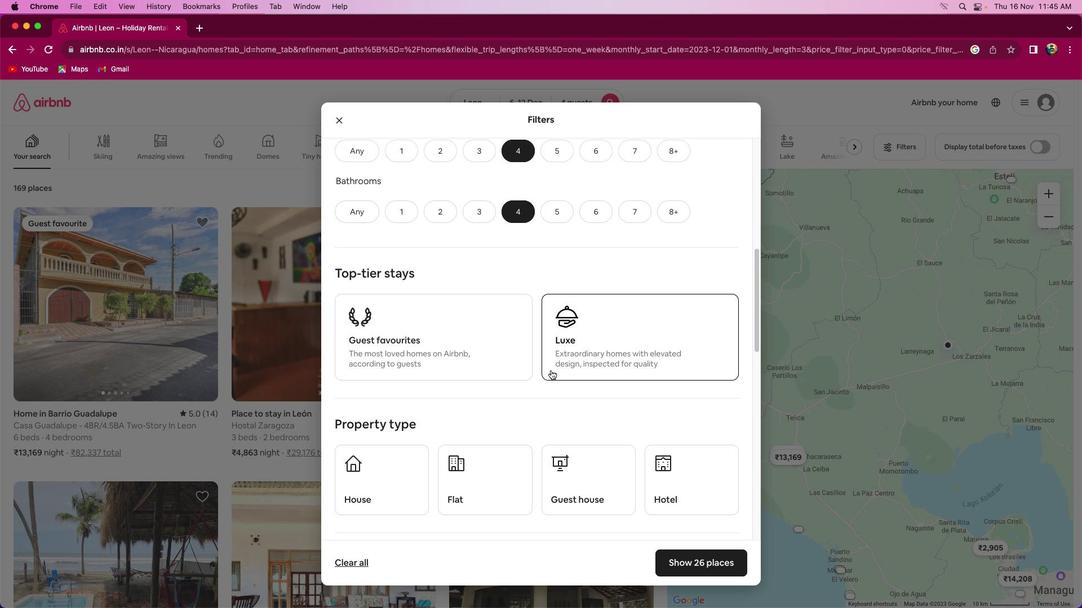 
Action: Mouse scrolled (553, 373) with delta (2, 1)
Screenshot: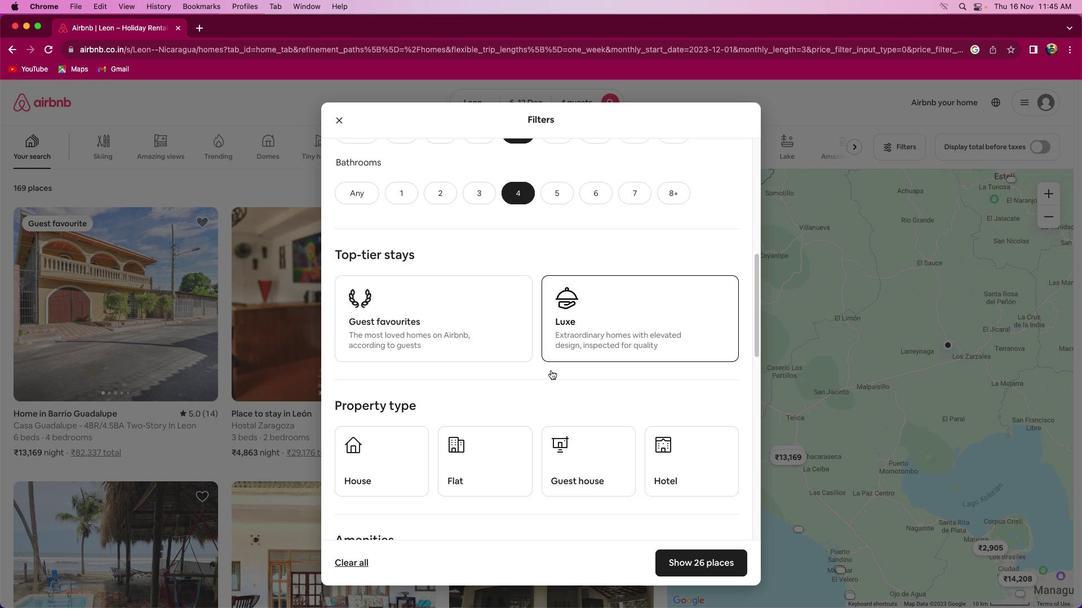 
Action: Mouse moved to (508, 380)
Screenshot: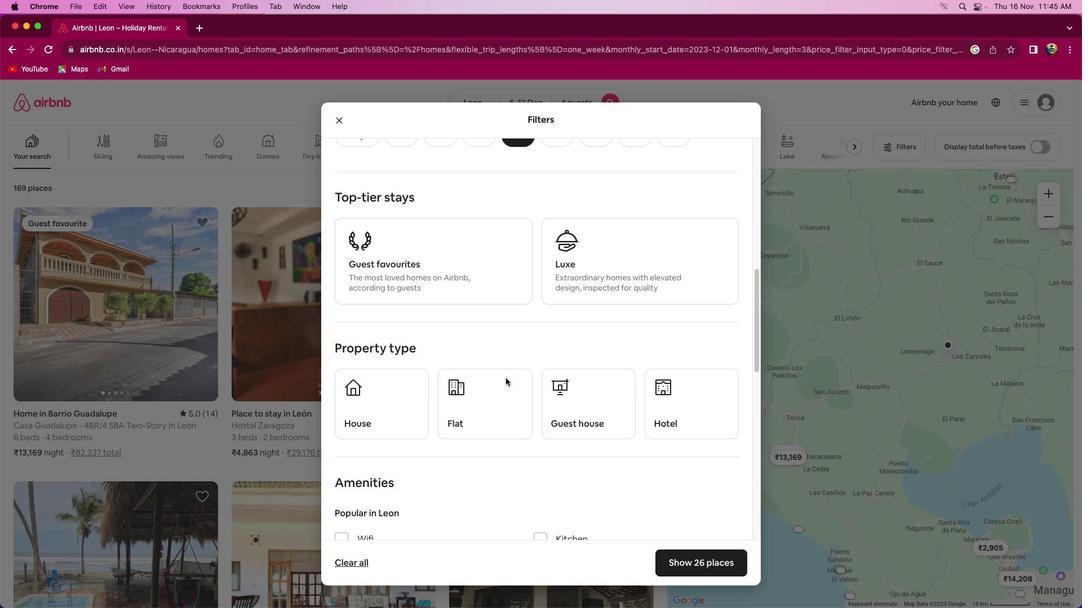
Action: Mouse scrolled (508, 380) with delta (2, 1)
Screenshot: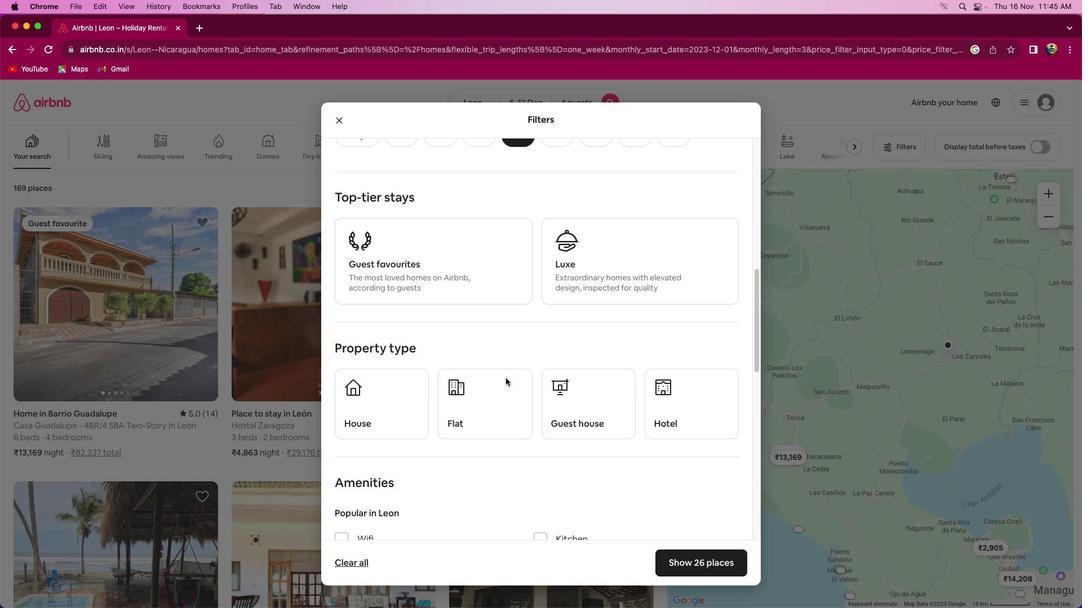 
Action: Mouse scrolled (508, 380) with delta (2, 1)
Screenshot: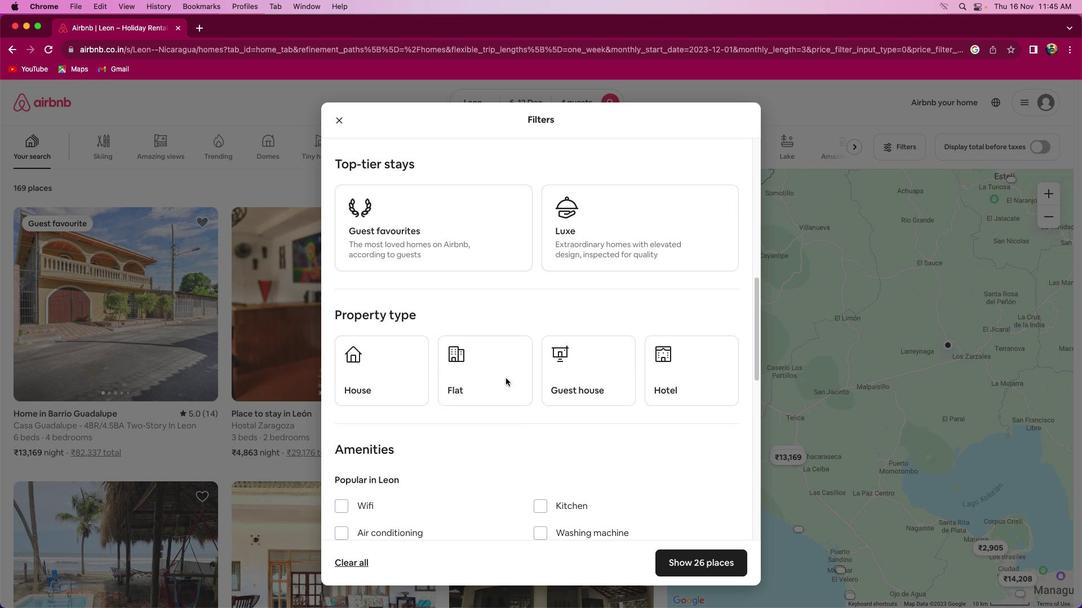 
Action: Mouse scrolled (508, 380) with delta (2, 0)
Screenshot: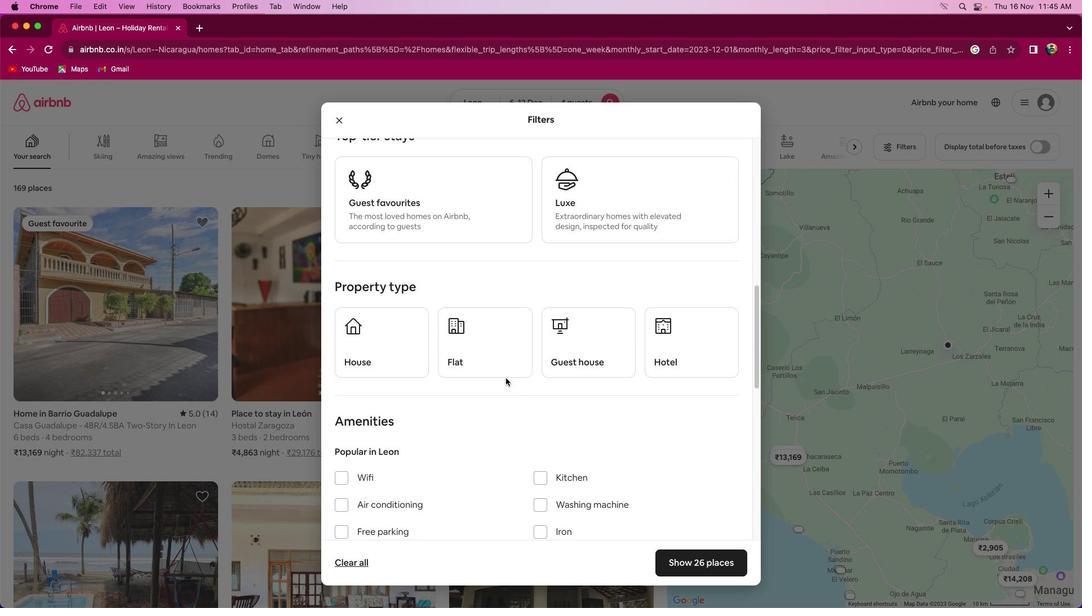 
Action: Mouse moved to (493, 331)
Screenshot: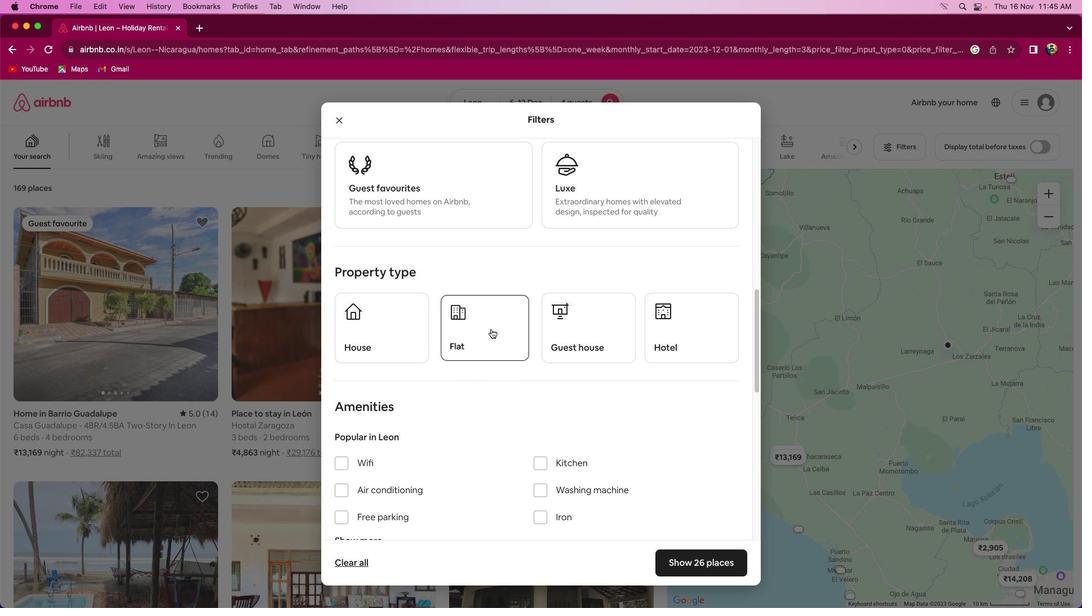 
Action: Mouse pressed left at (493, 331)
Screenshot: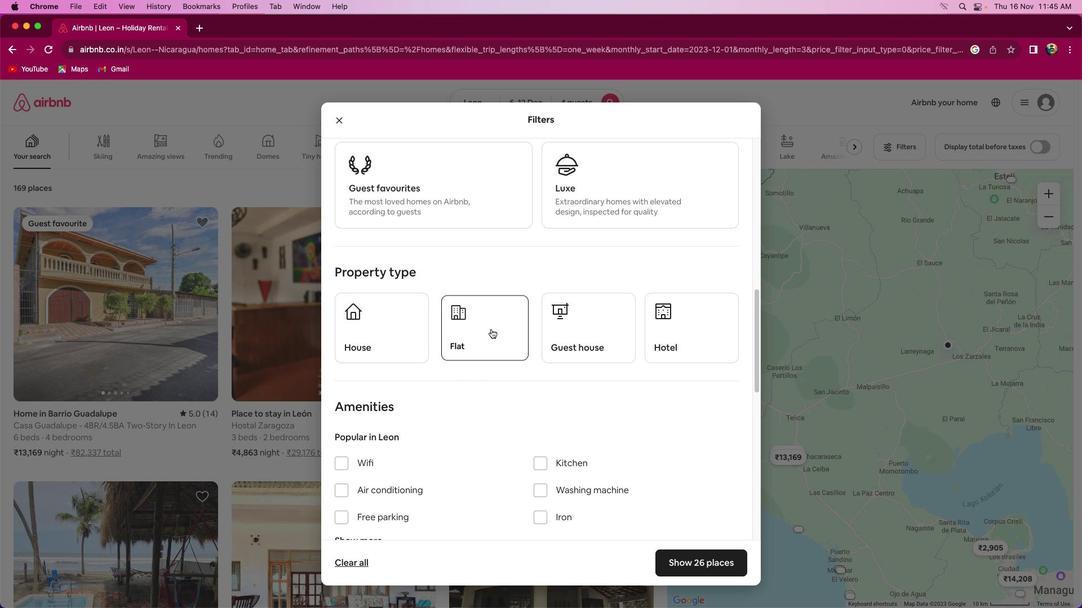 
Action: Mouse moved to (544, 375)
Screenshot: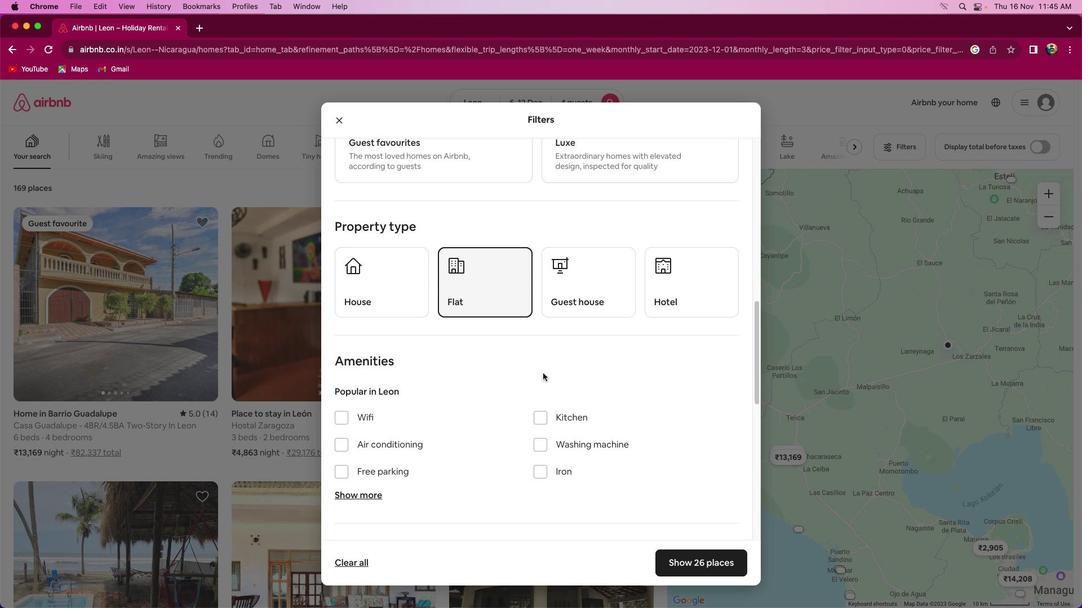 
Action: Mouse scrolled (544, 375) with delta (2, 1)
Screenshot: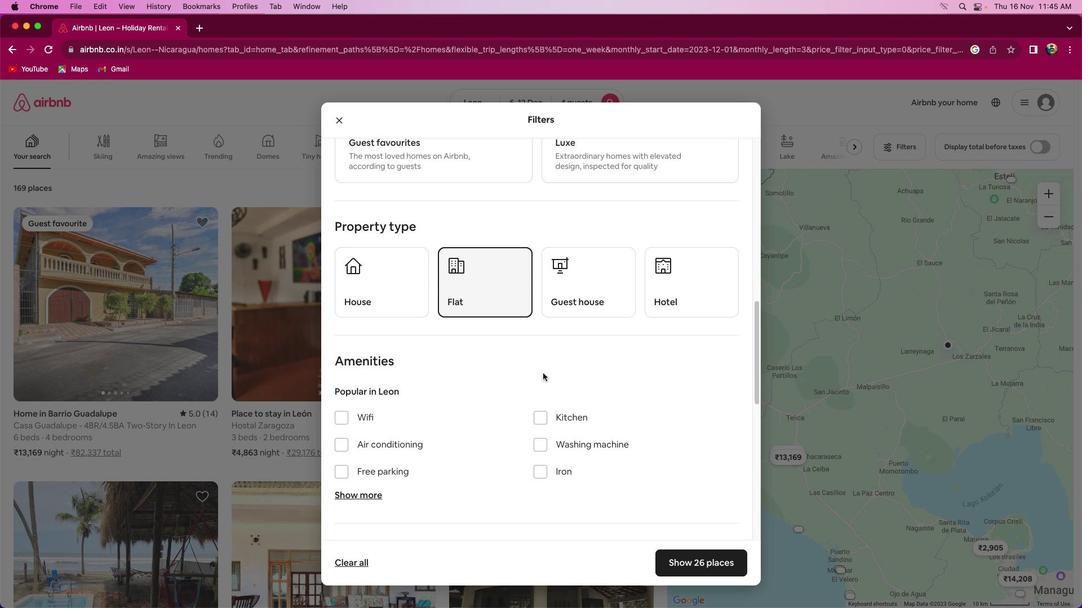 
Action: Mouse scrolled (544, 375) with delta (2, 1)
Screenshot: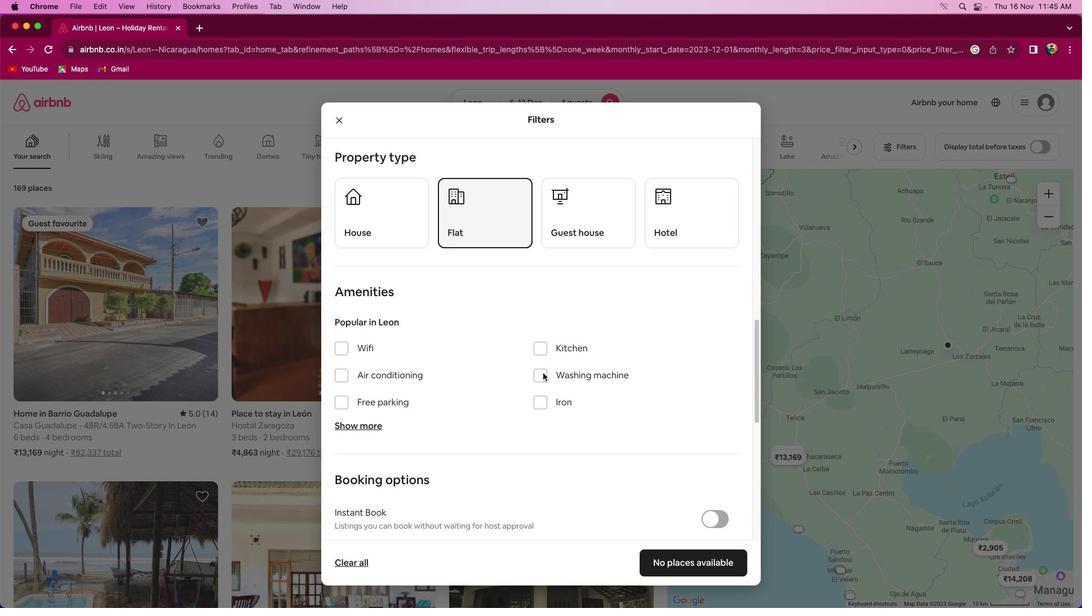 
Action: Mouse scrolled (544, 375) with delta (2, 0)
Screenshot: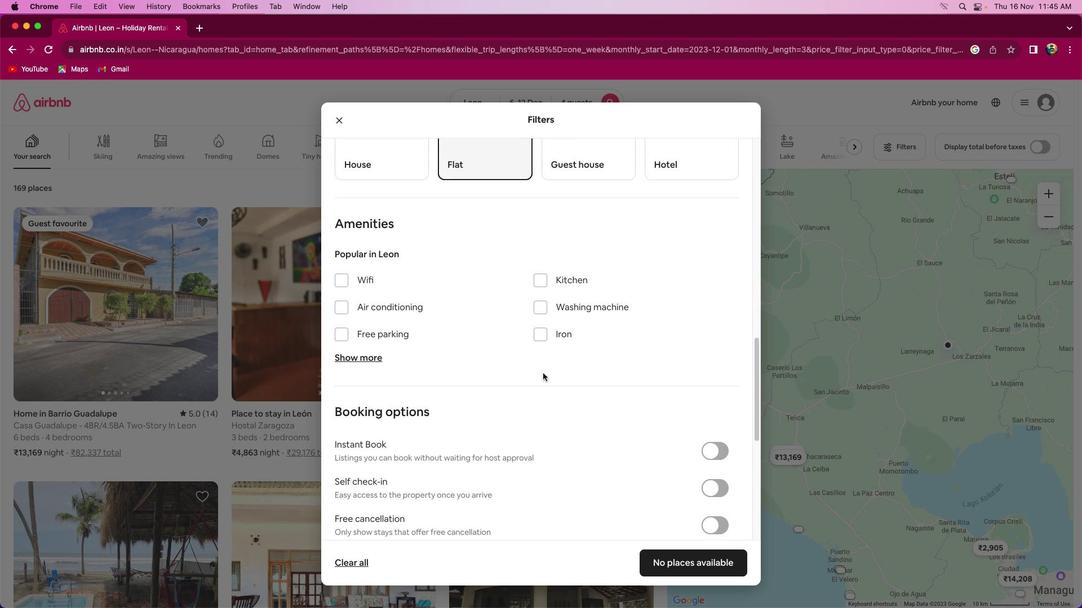 
Action: Mouse moved to (544, 375)
Screenshot: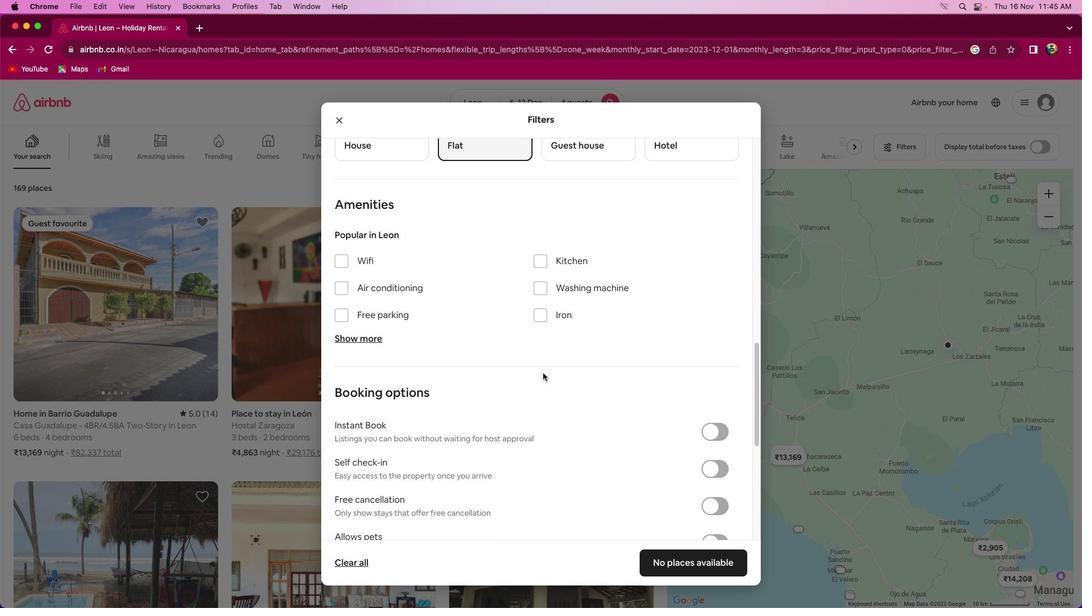
Action: Mouse scrolled (544, 375) with delta (2, 0)
Screenshot: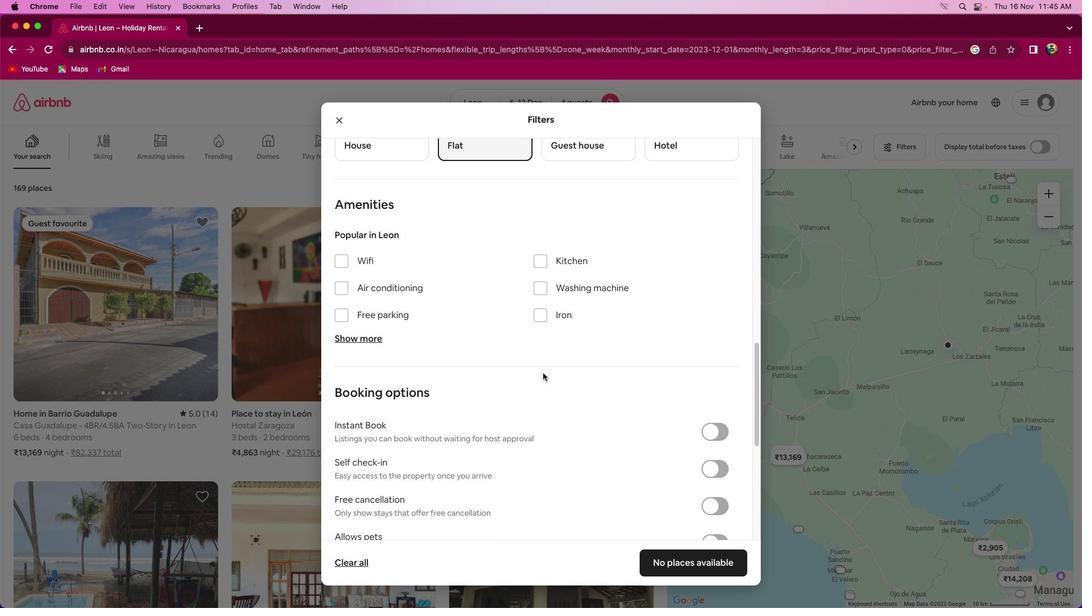
Action: Mouse moved to (372, 335)
Screenshot: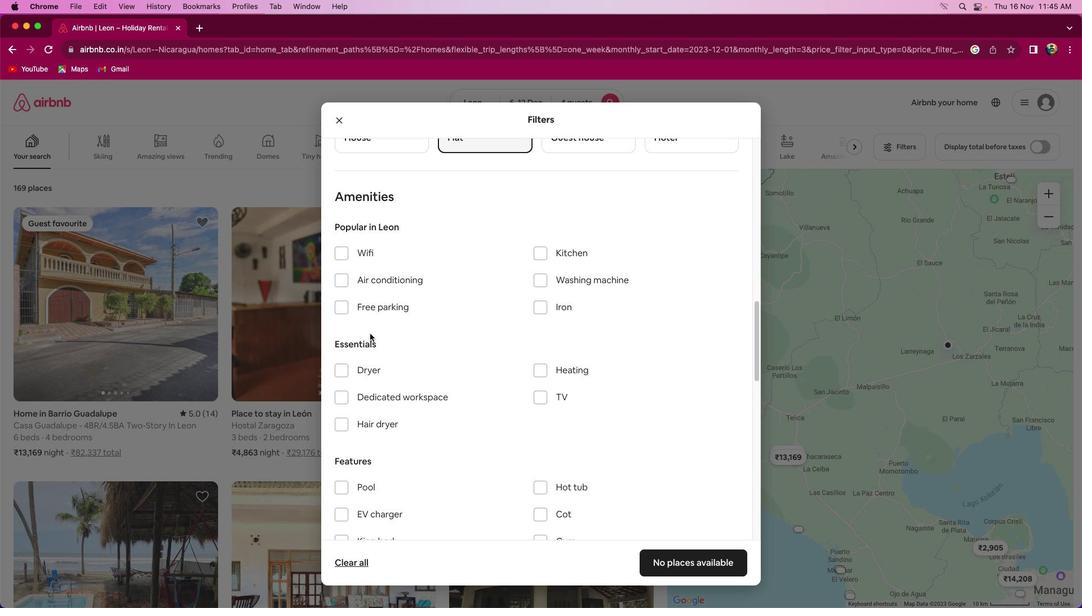 
Action: Mouse pressed left at (372, 335)
Screenshot: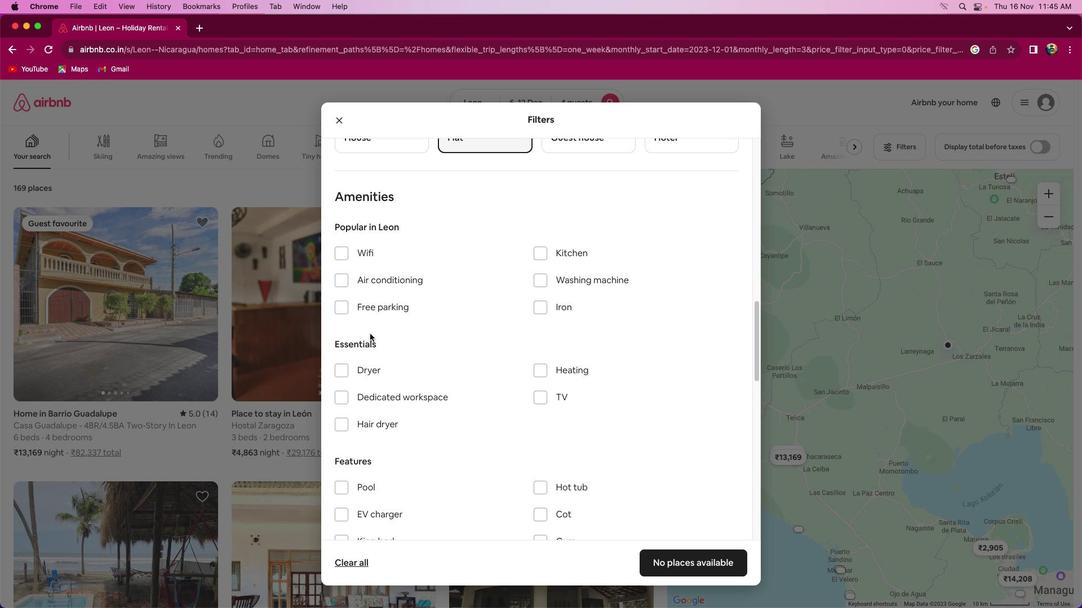 
Action: Mouse moved to (473, 341)
Screenshot: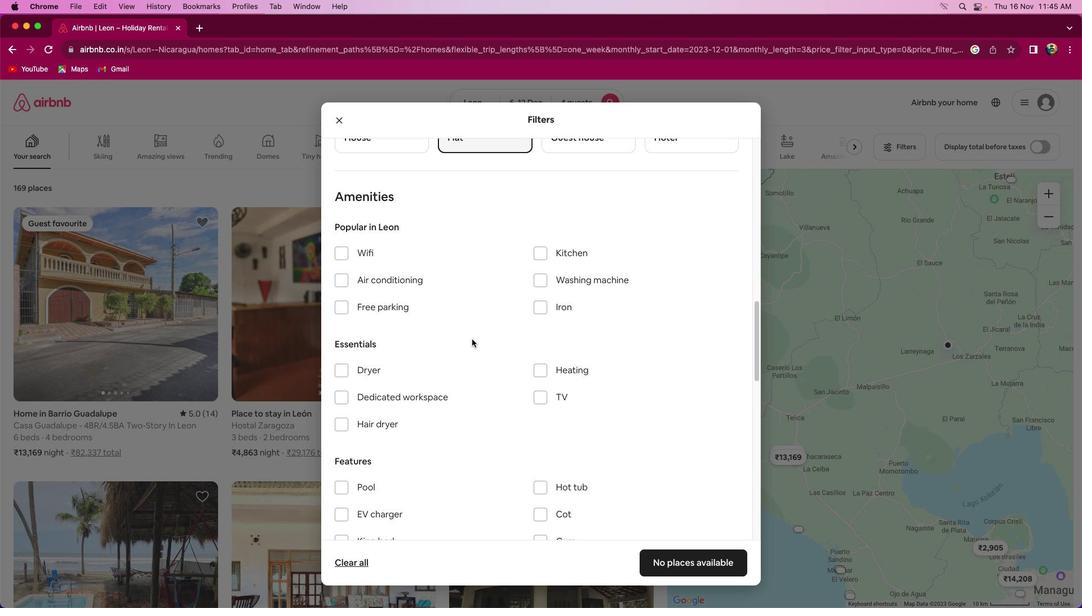 
Action: Mouse scrolled (473, 341) with delta (2, 1)
Screenshot: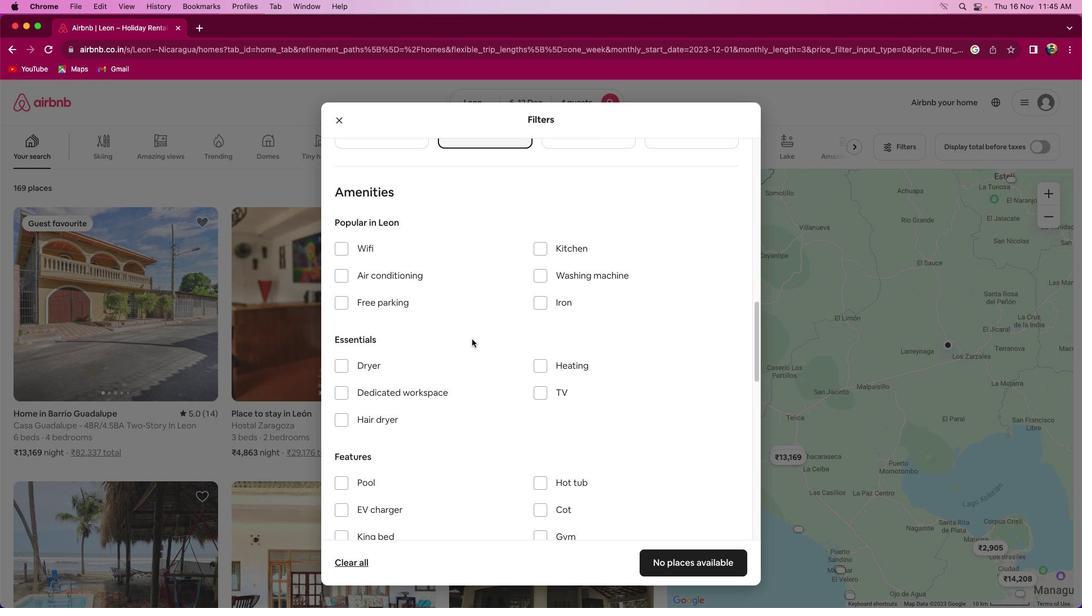 
Action: Mouse scrolled (473, 341) with delta (2, 1)
Screenshot: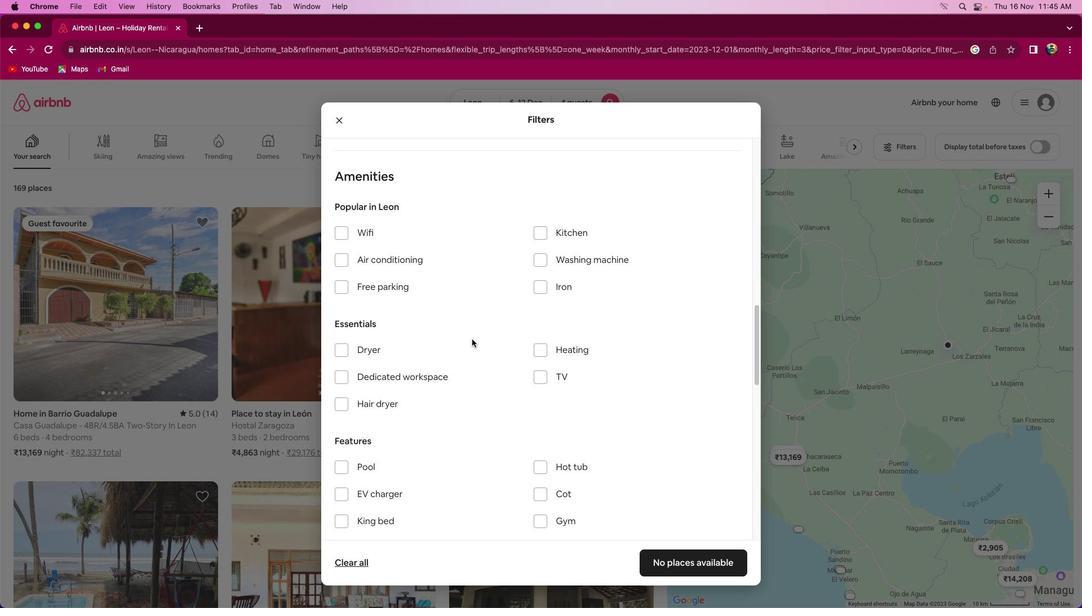 
Action: Mouse scrolled (473, 341) with delta (2, 1)
Screenshot: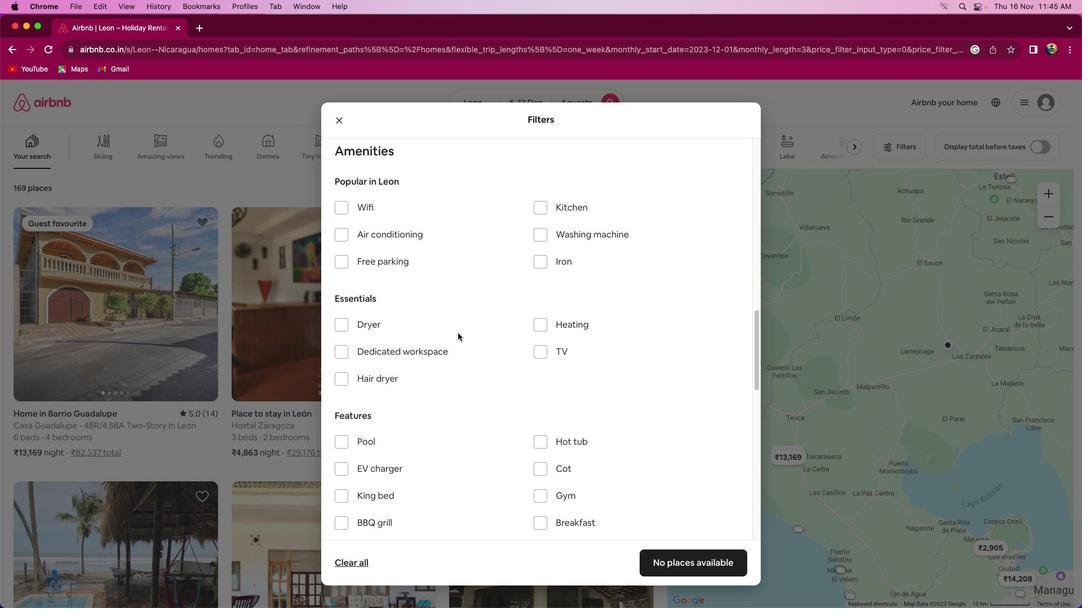 
Action: Mouse moved to (351, 205)
Screenshot: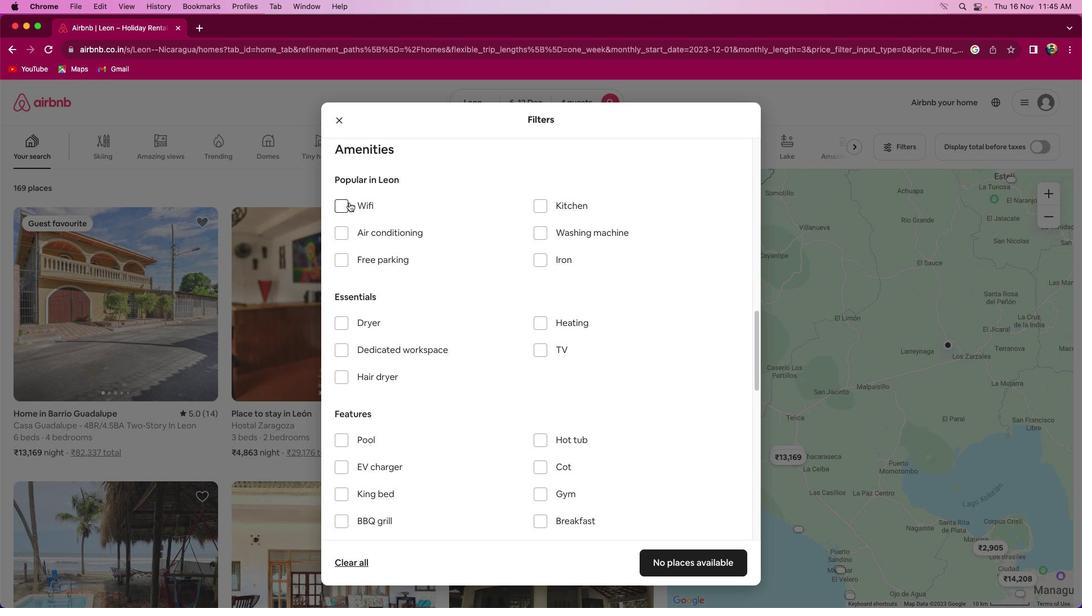 
Action: Mouse pressed left at (351, 205)
Screenshot: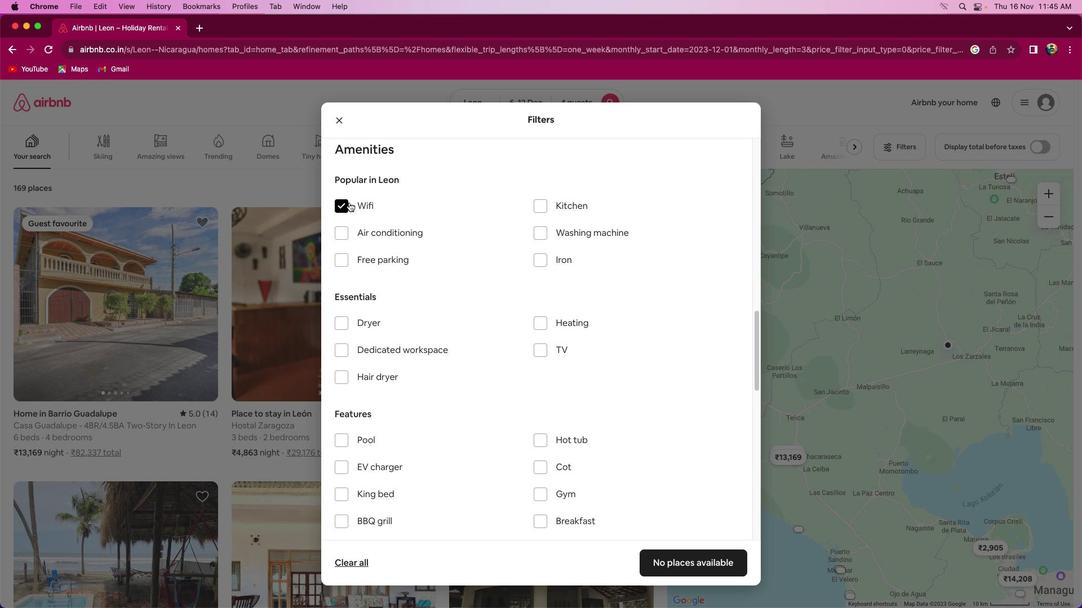 
Action: Mouse moved to (348, 260)
Screenshot: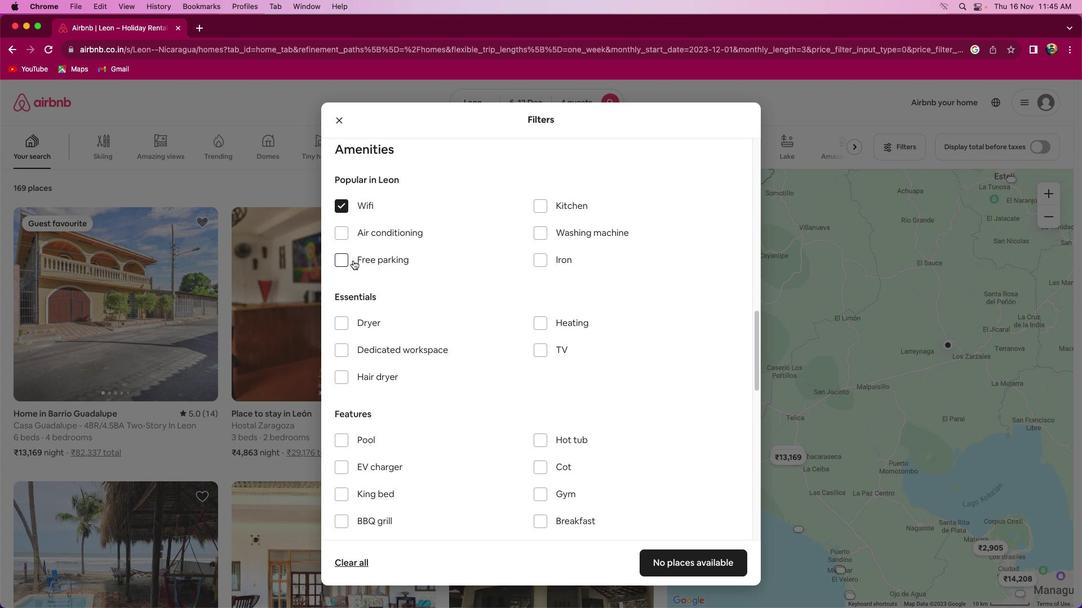 
Action: Mouse pressed left at (348, 260)
Screenshot: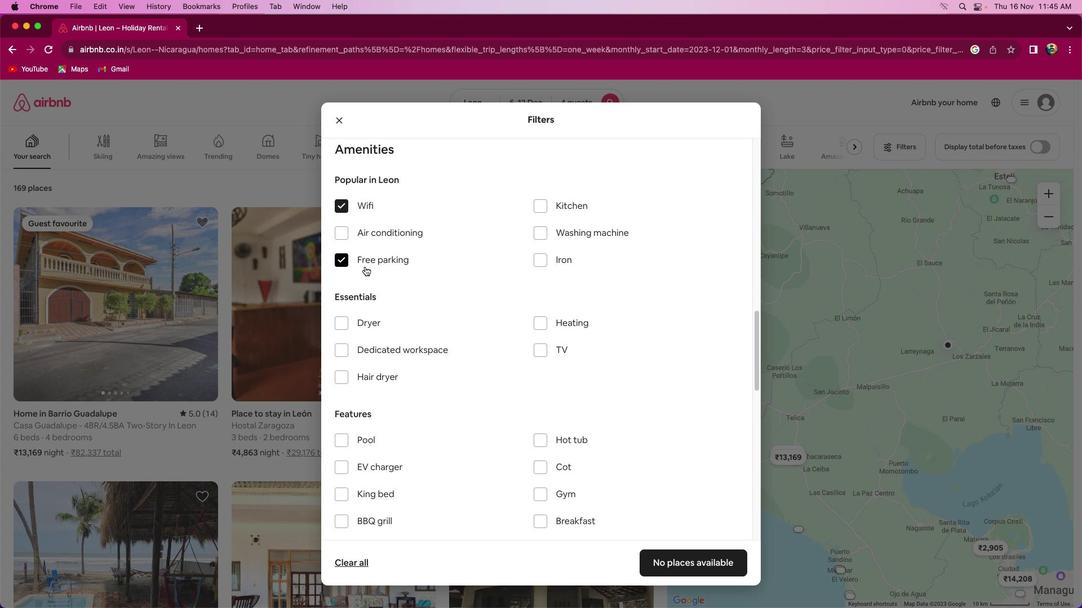 
Action: Mouse moved to (548, 351)
Screenshot: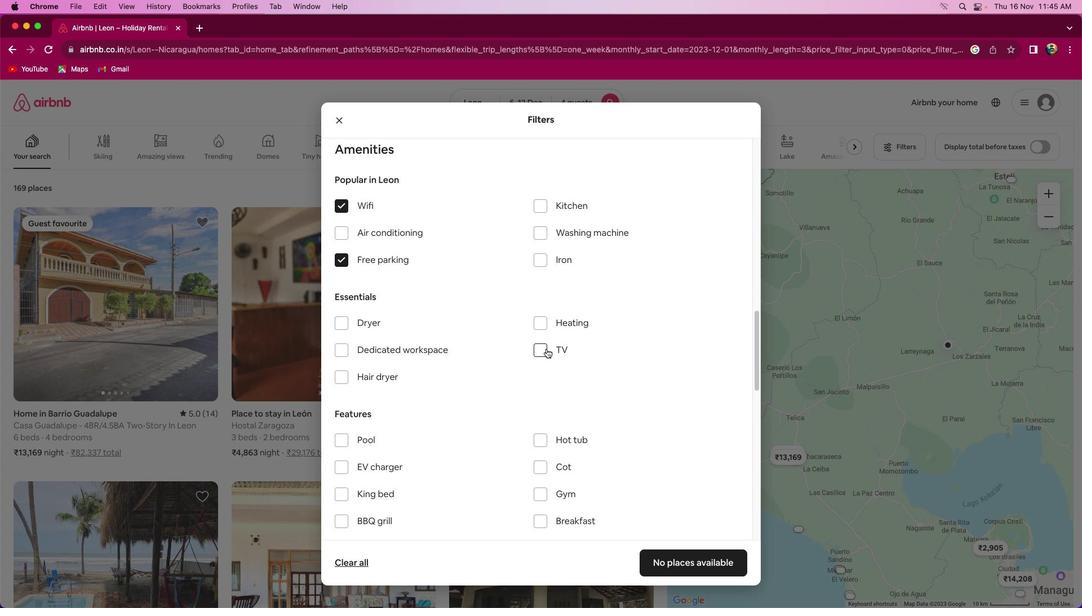 
Action: Mouse pressed left at (548, 351)
Screenshot: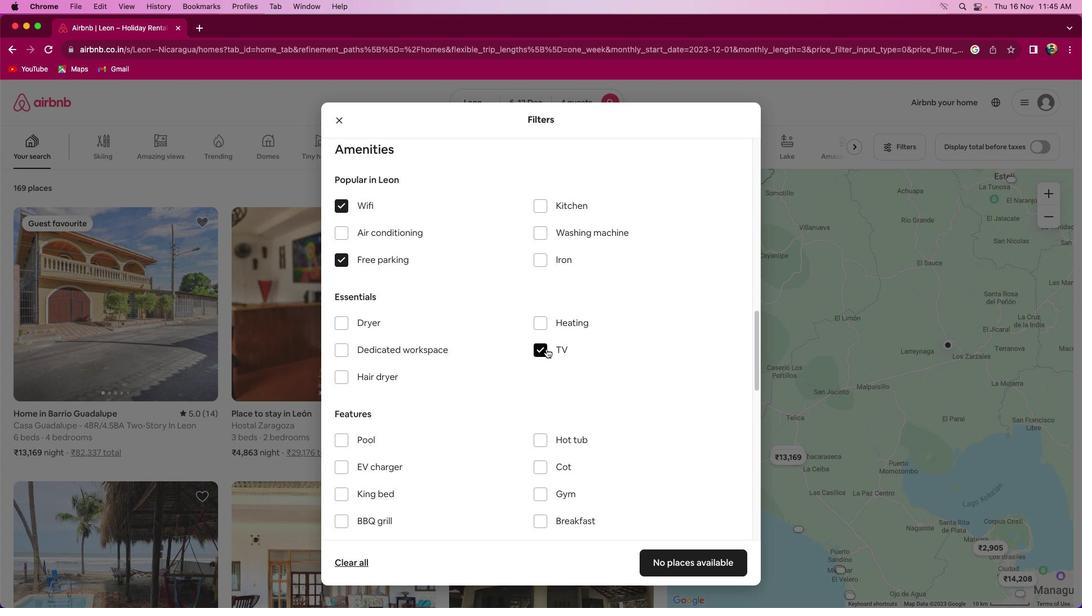 
Action: Mouse moved to (530, 356)
Screenshot: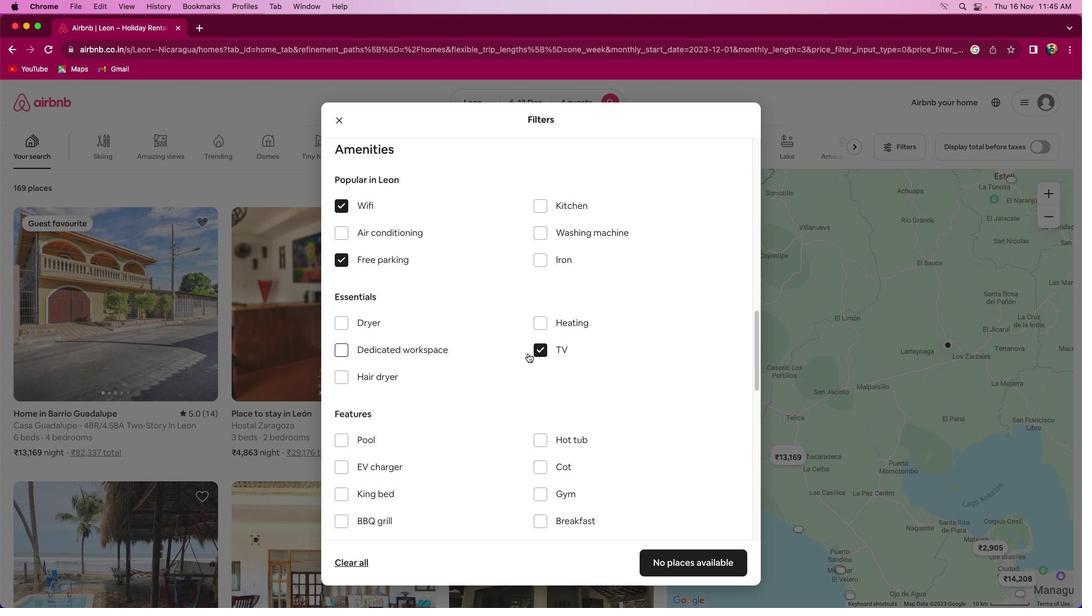 
Action: Mouse scrolled (530, 356) with delta (2, 1)
Screenshot: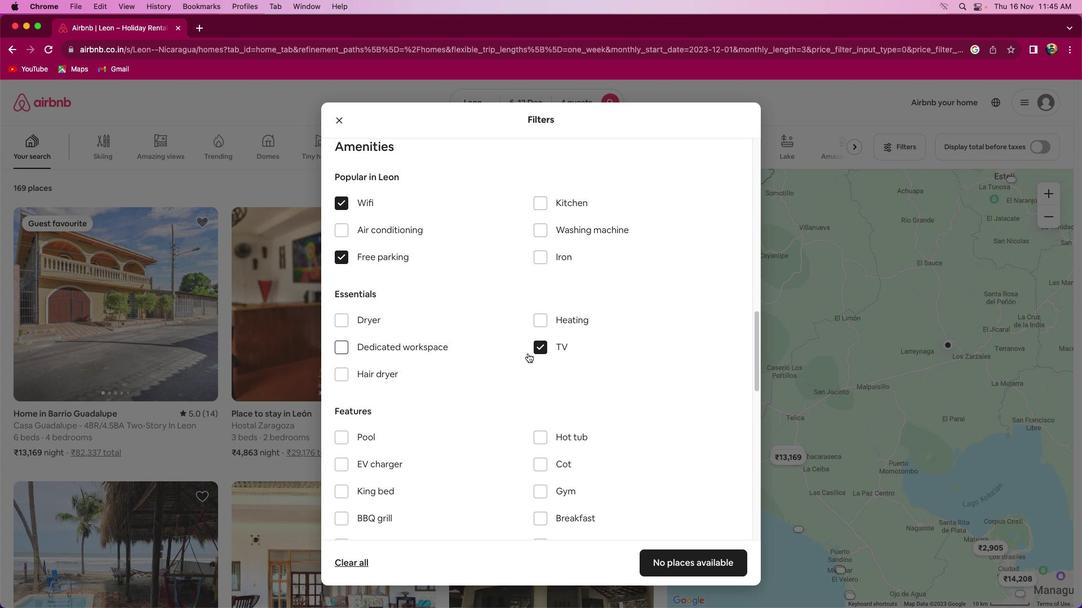
Action: Mouse scrolled (530, 356) with delta (2, 1)
Screenshot: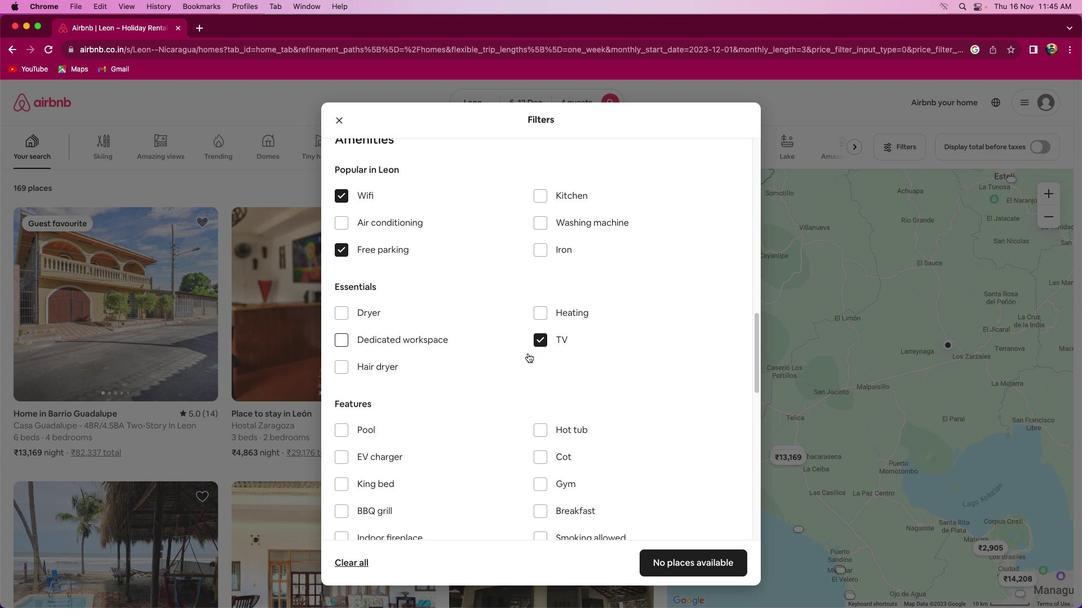 
Action: Mouse scrolled (530, 356) with delta (2, 1)
Screenshot: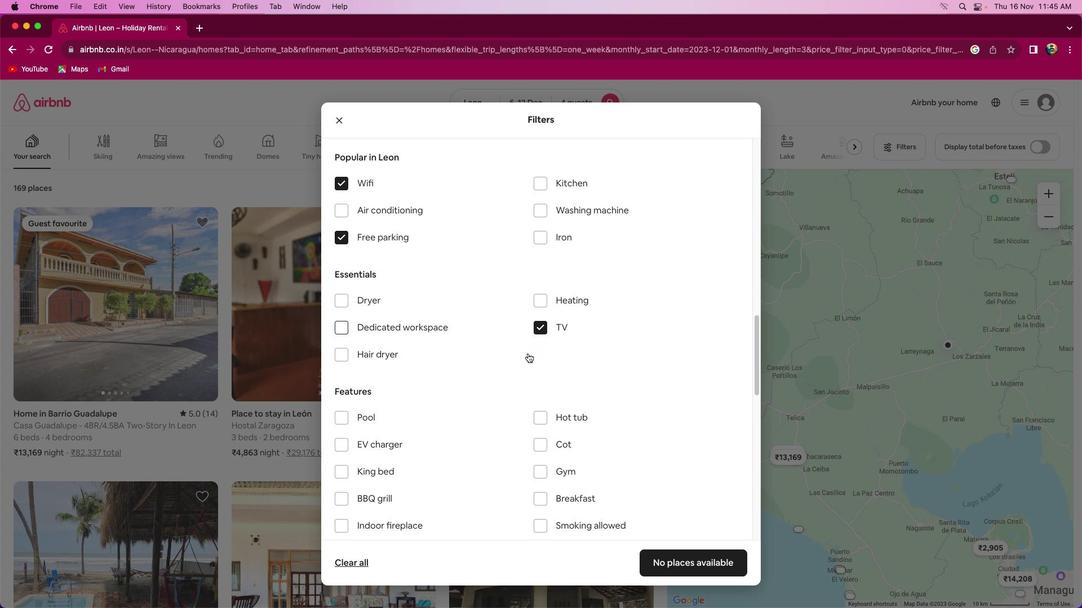 
Action: Mouse moved to (491, 357)
Screenshot: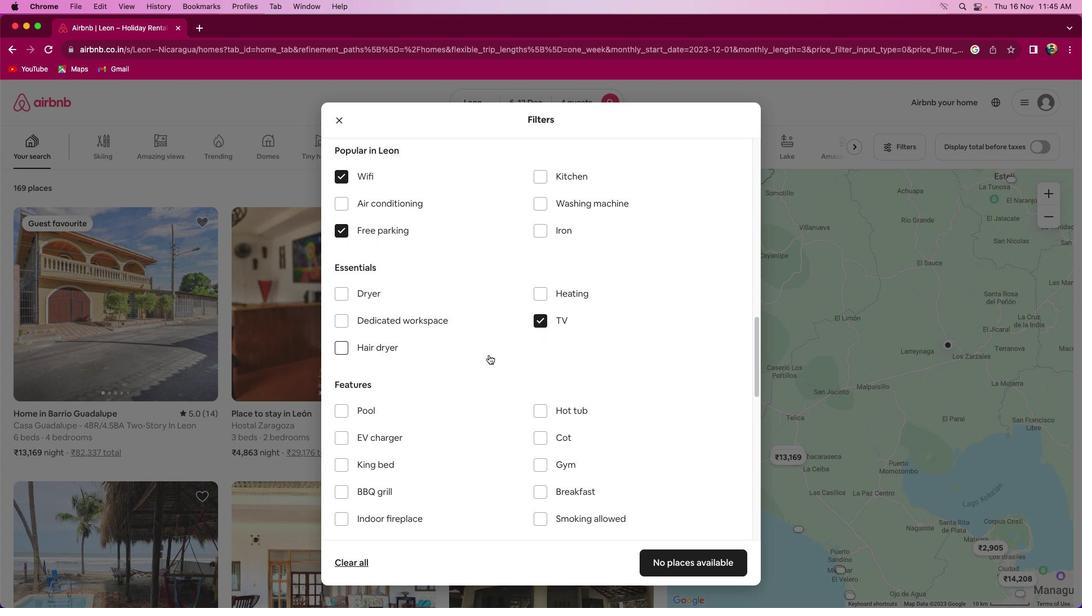 
Action: Mouse scrolled (491, 357) with delta (2, 1)
Screenshot: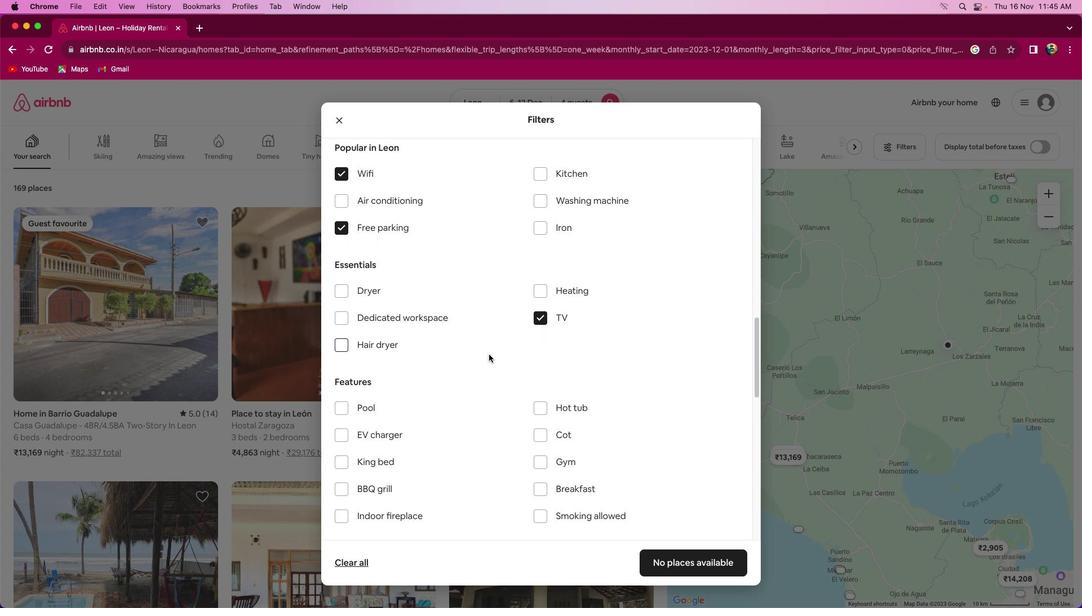 
Action: Mouse moved to (490, 357)
Screenshot: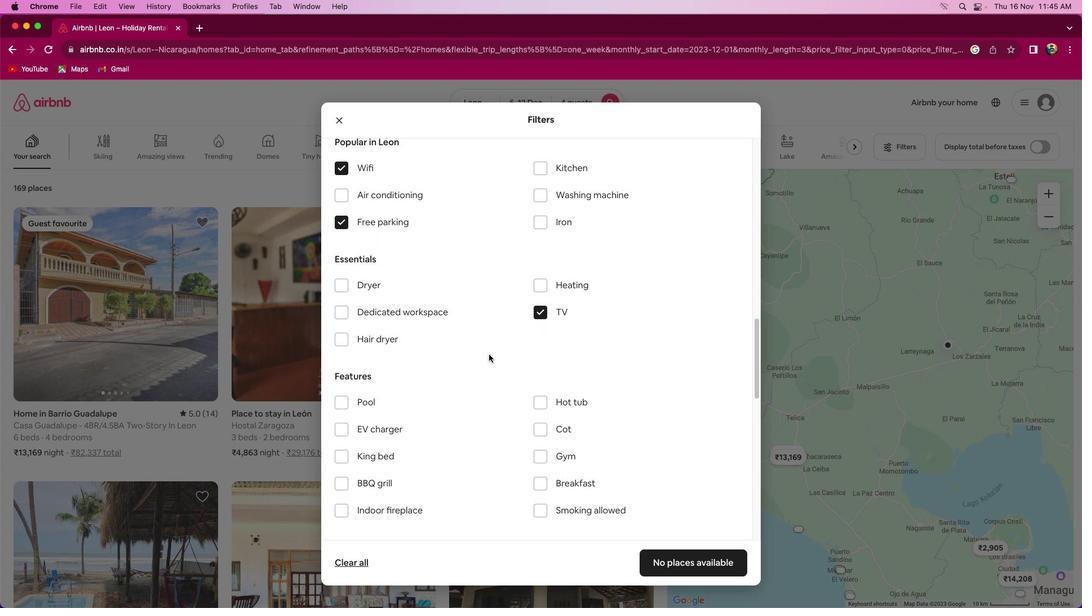 
Action: Mouse scrolled (490, 357) with delta (2, 1)
Screenshot: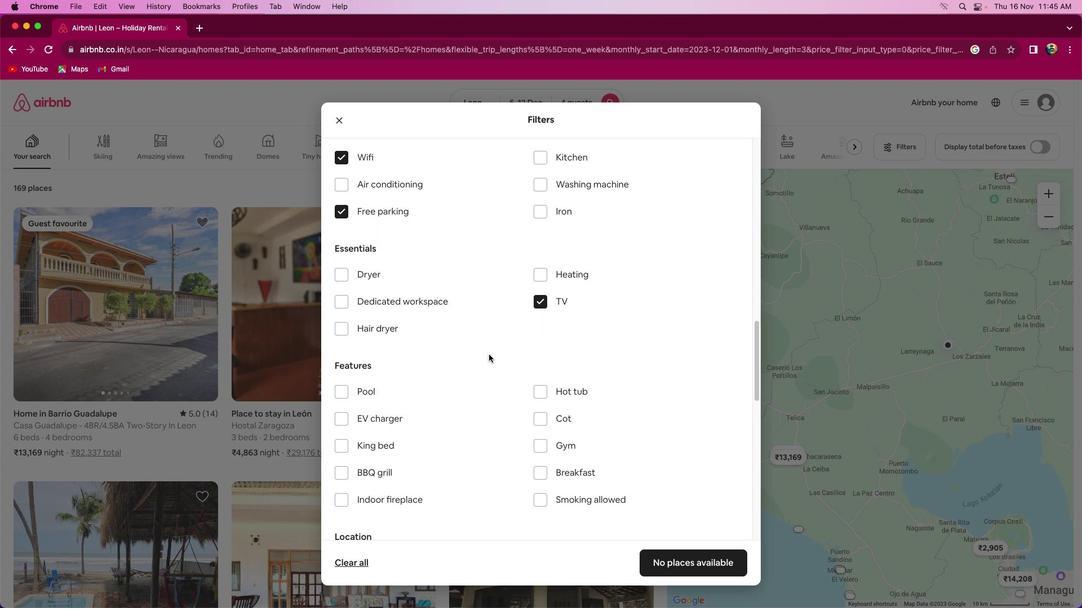 
Action: Mouse scrolled (490, 357) with delta (2, 1)
Screenshot: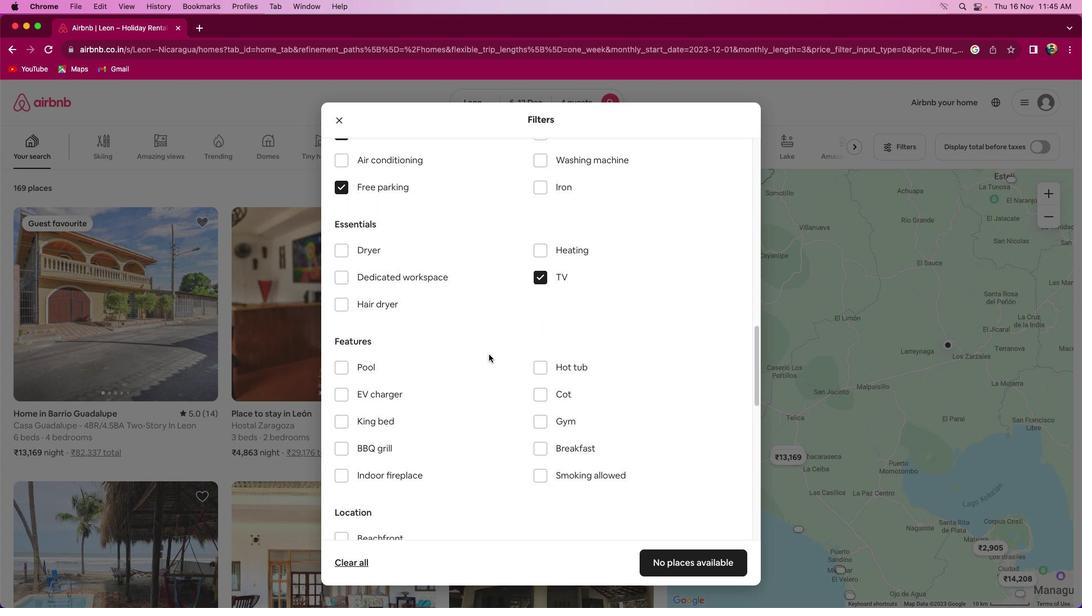 
Action: Mouse moved to (542, 418)
Screenshot: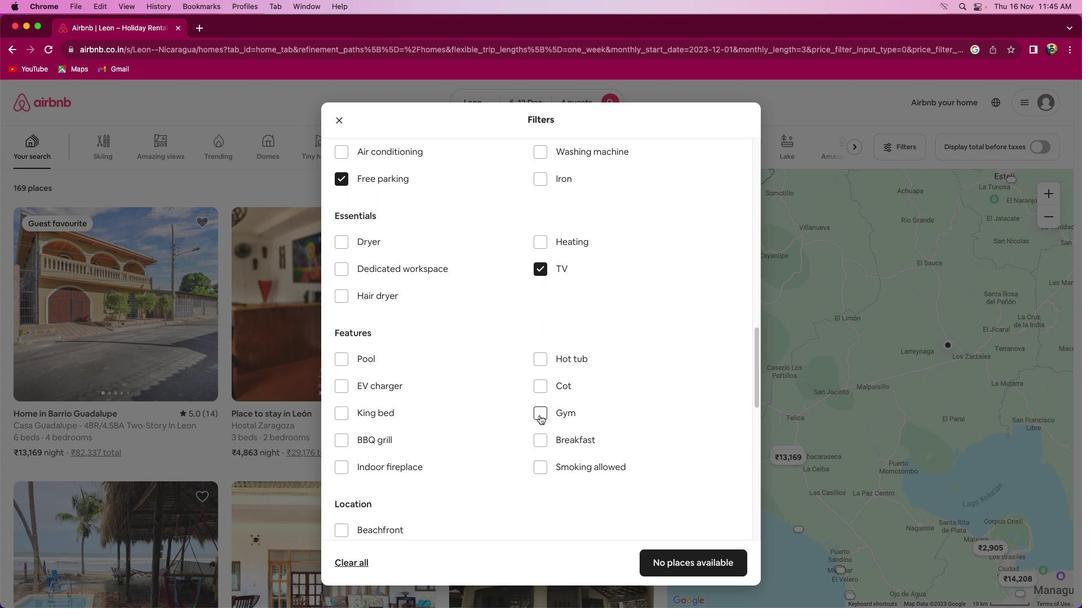 
Action: Mouse pressed left at (542, 418)
Screenshot: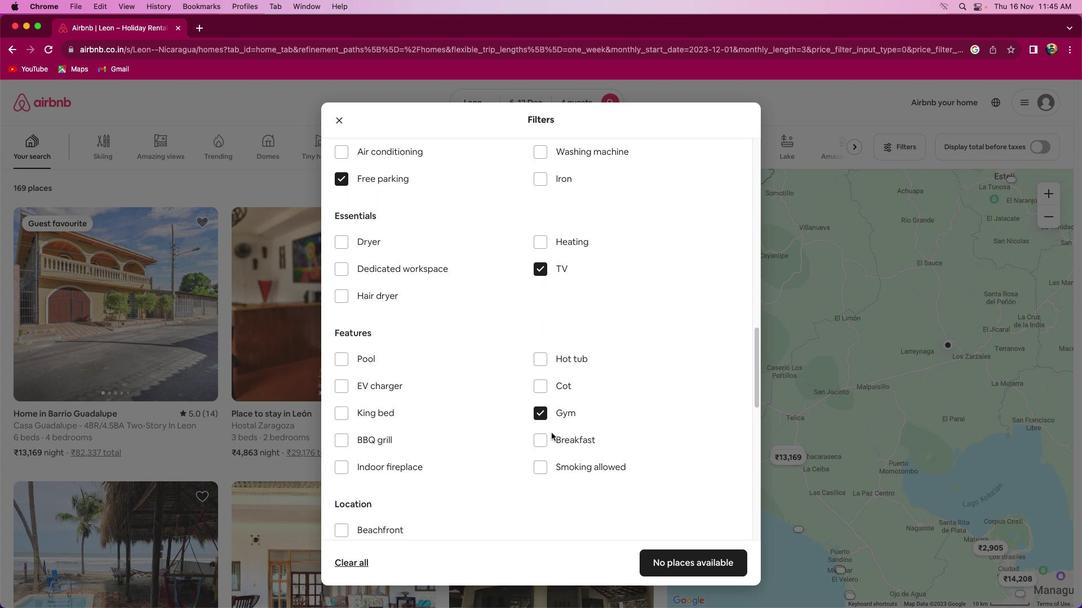 
Action: Mouse moved to (547, 442)
Screenshot: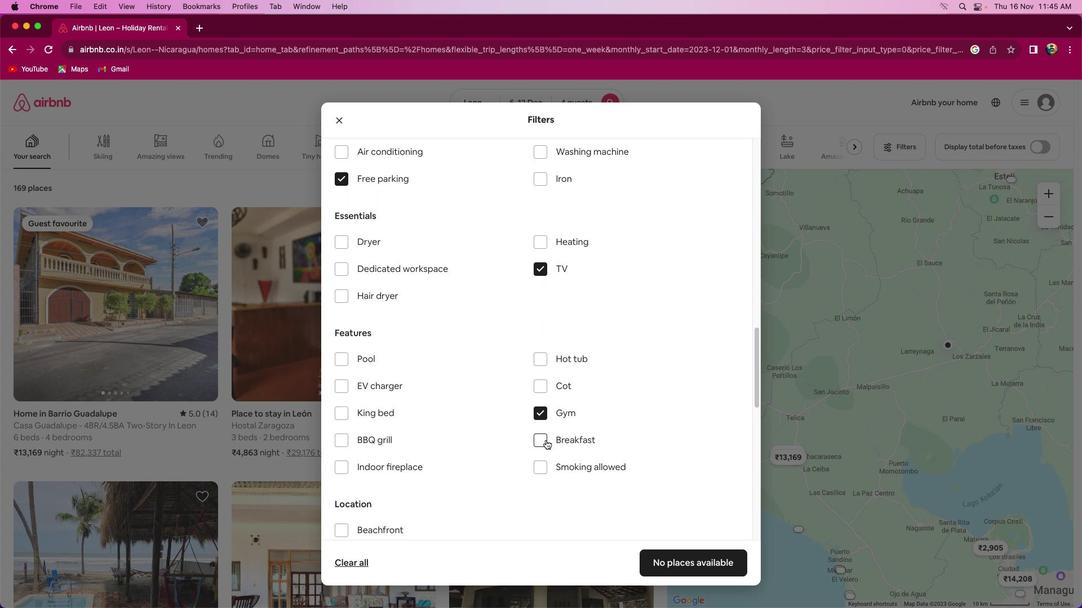 
Action: Mouse pressed left at (547, 442)
Screenshot: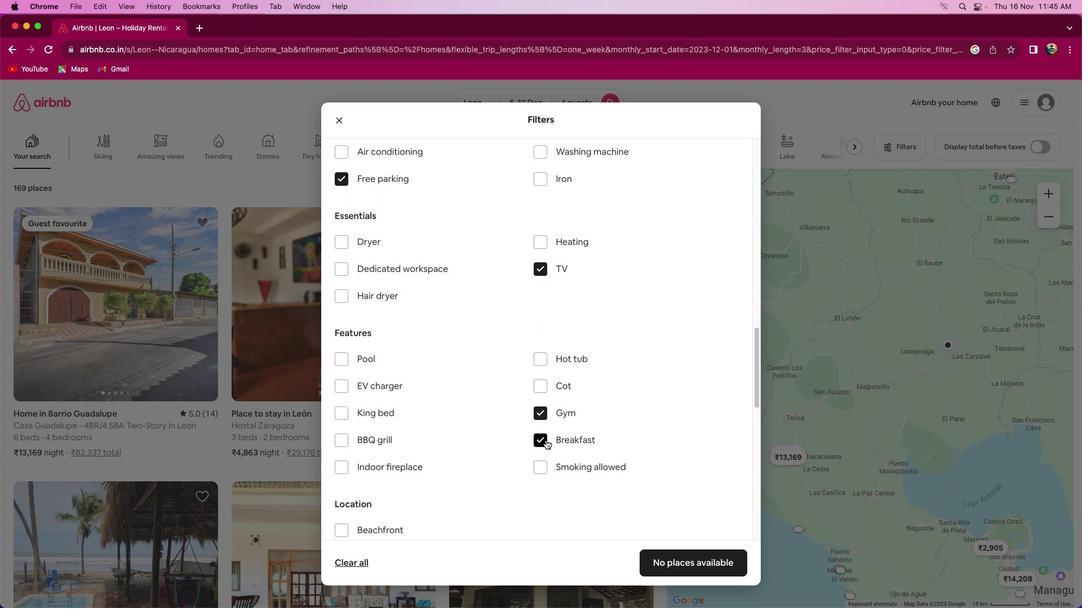 
Action: Mouse moved to (599, 399)
Screenshot: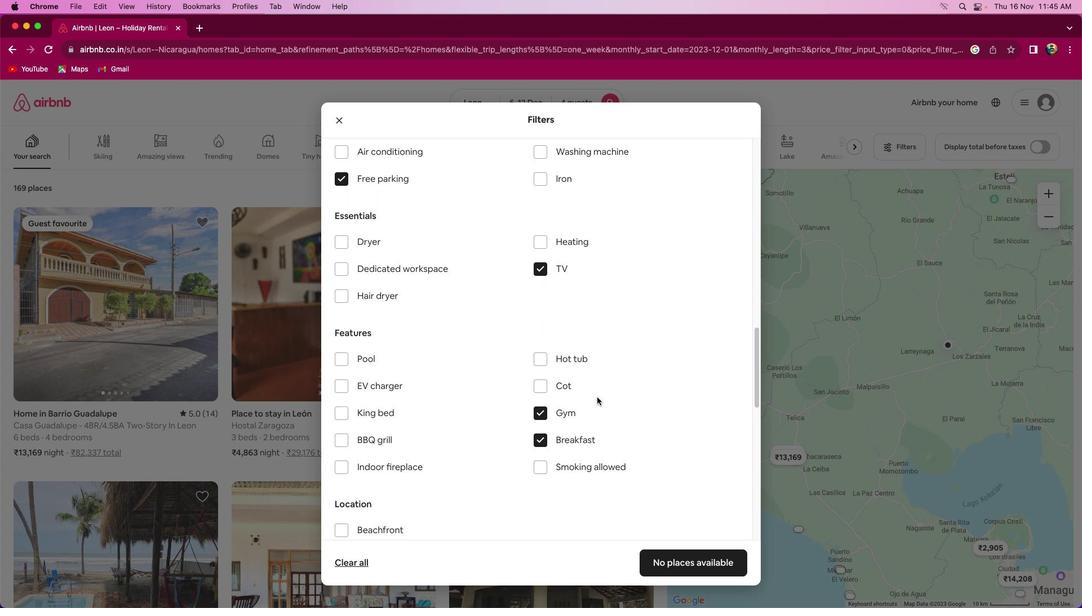 
Action: Mouse scrolled (599, 399) with delta (2, 1)
Screenshot: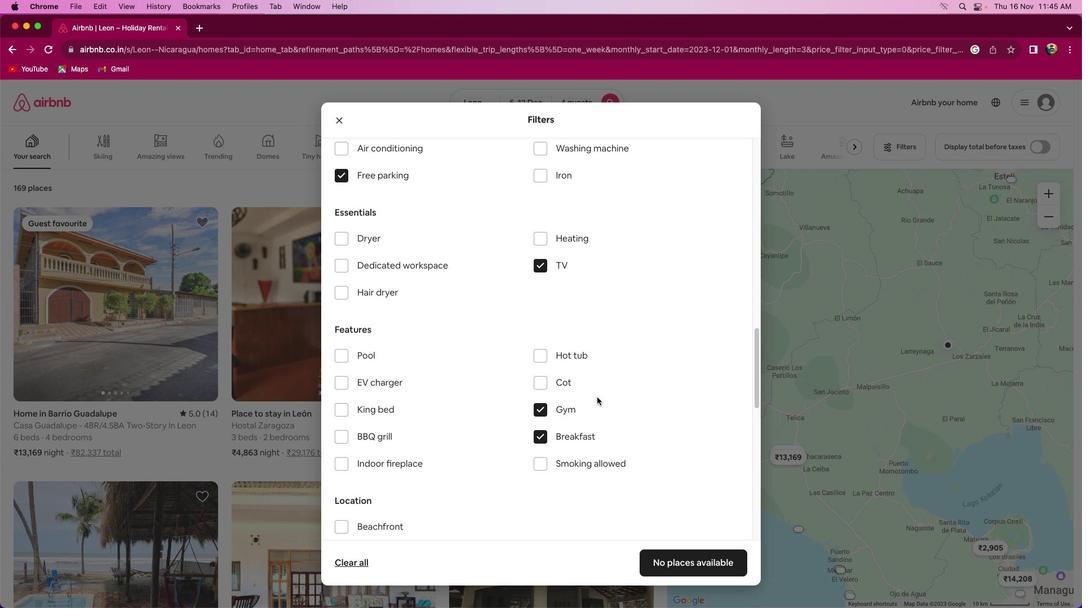 
Action: Mouse scrolled (599, 399) with delta (2, 1)
Screenshot: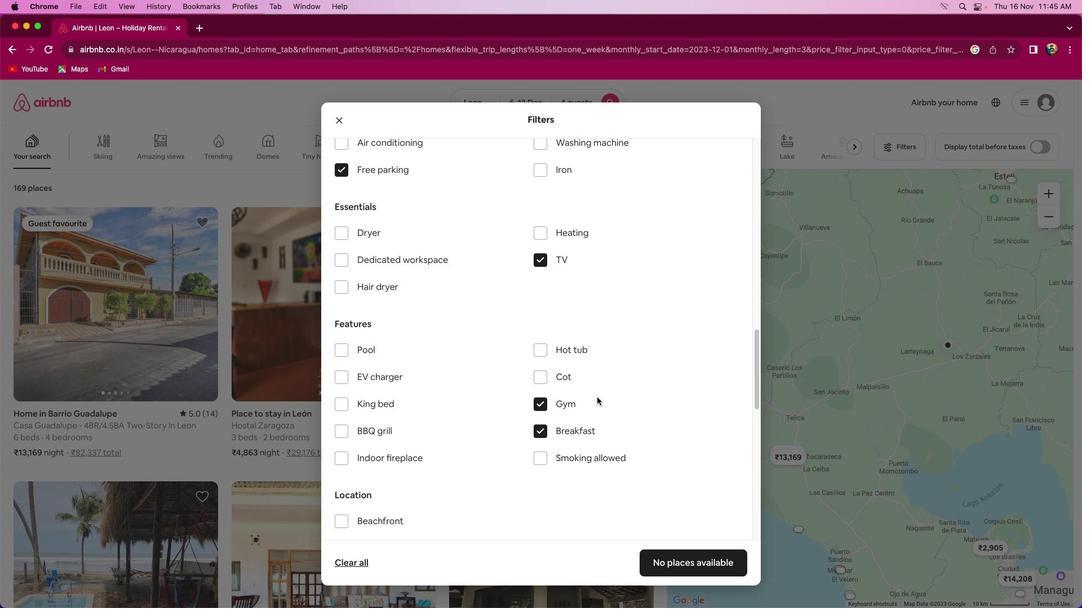 
Action: Mouse moved to (703, 561)
Screenshot: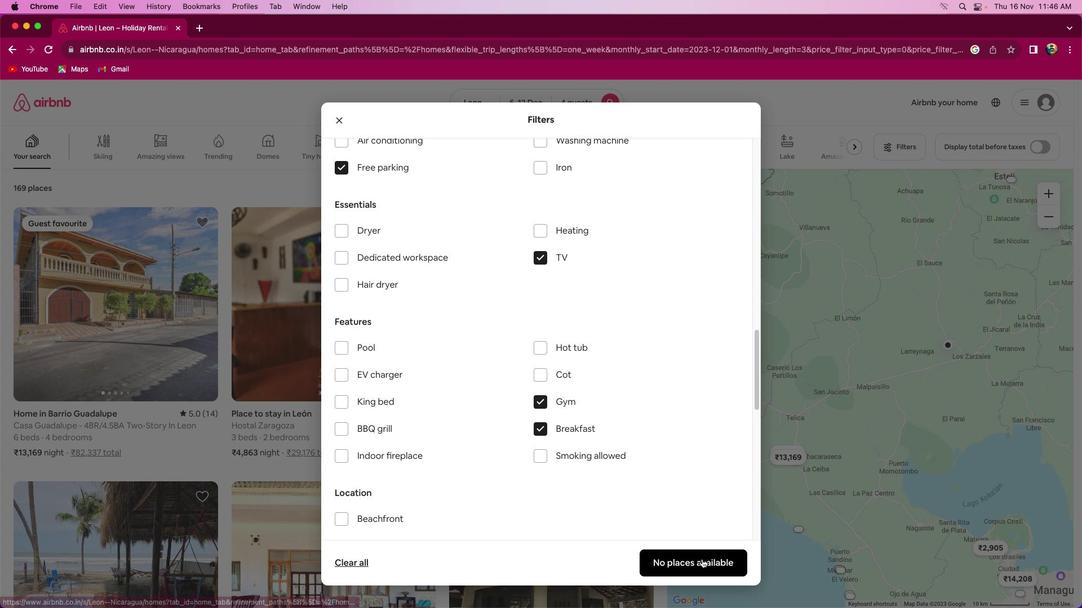
Action: Mouse pressed left at (703, 561)
Screenshot: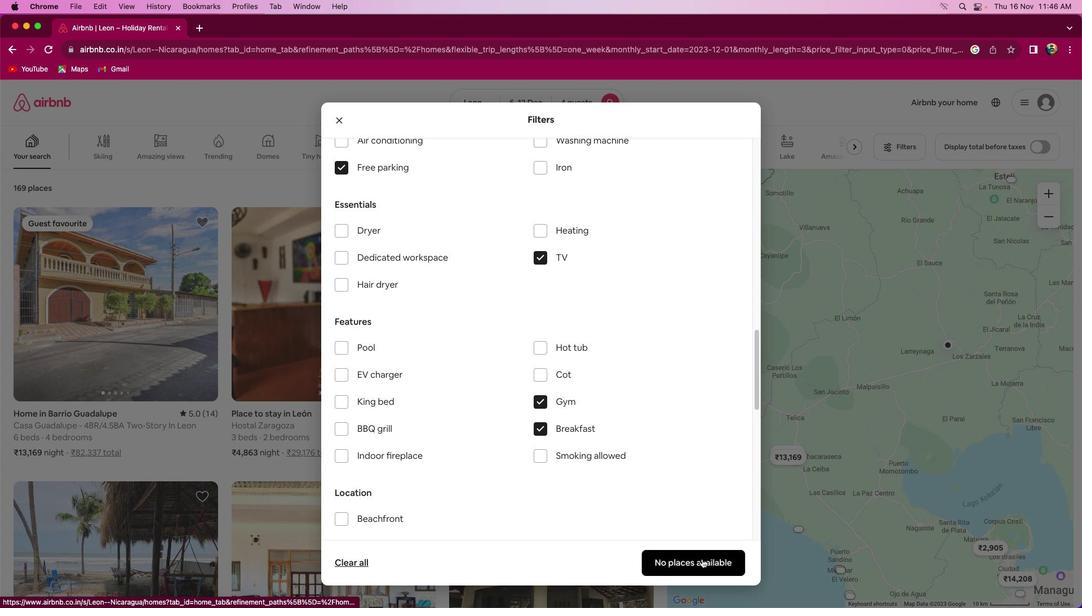 
Action: Mouse moved to (565, 383)
Screenshot: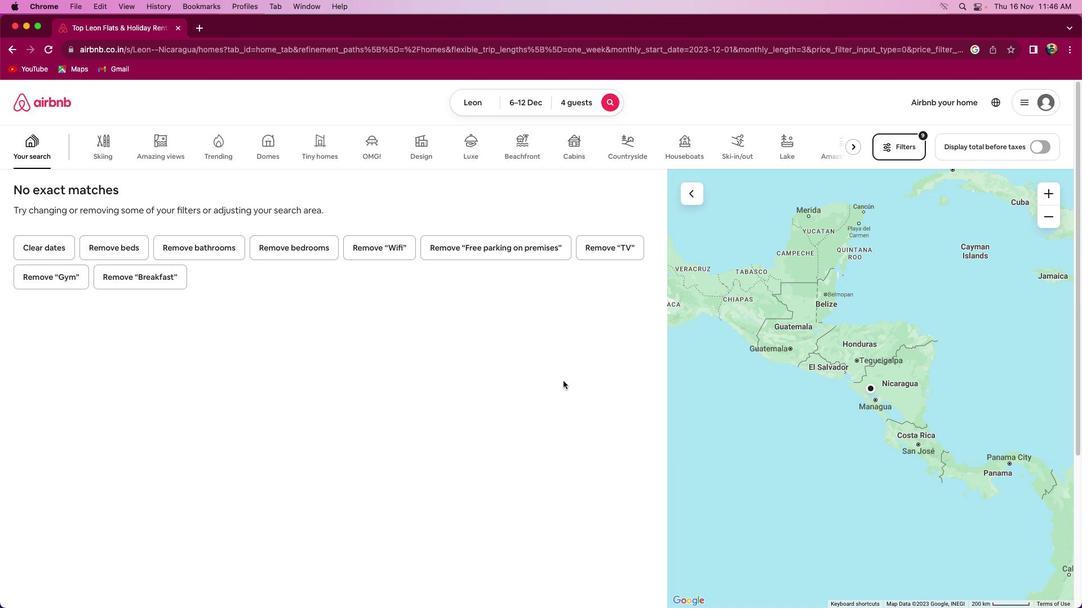 
Action: Mouse pressed left at (565, 383)
Screenshot: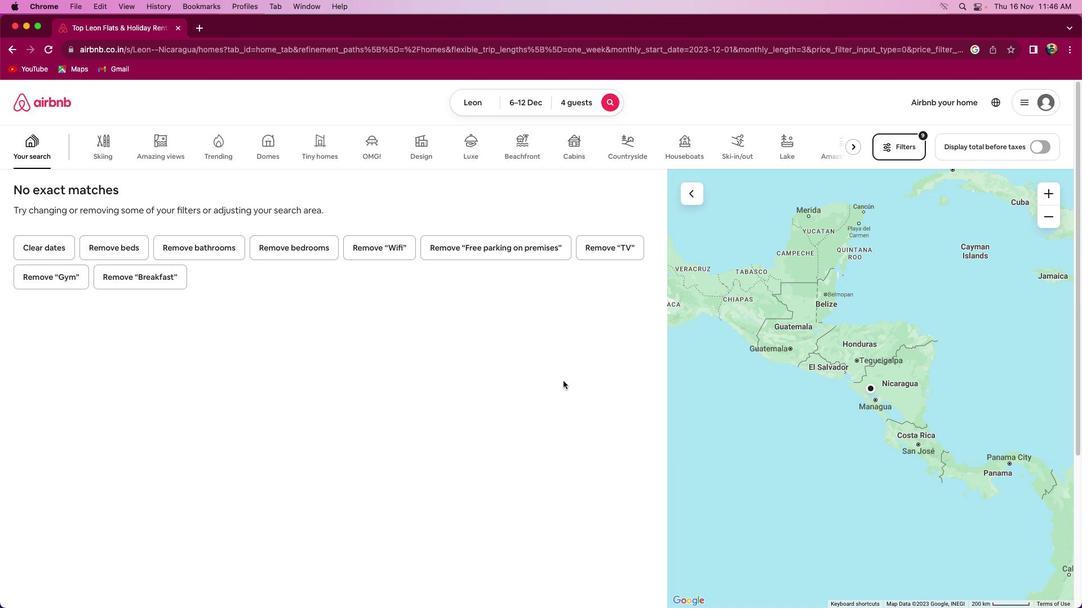 
Action: Mouse moved to (565, 382)
Screenshot: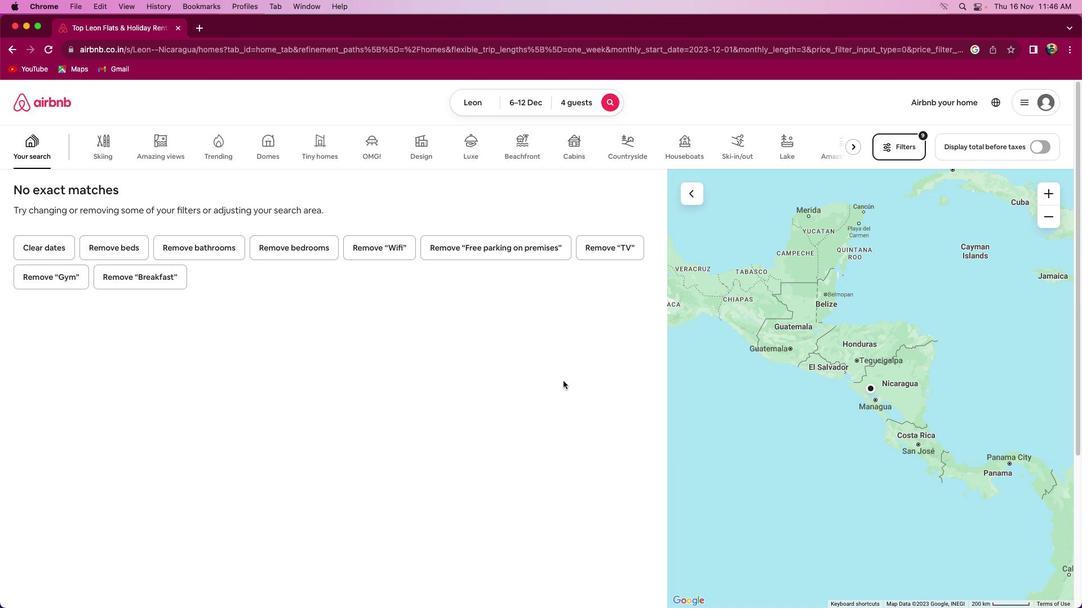 
